 Task: In the  document coverpage.odt Add another  'page' Use the Tool Explore 'and look for brief about the picture in first page, copy 2-3 lines in second sheet.' Align the text to the center
Action: Mouse moved to (36, 66)
Screenshot: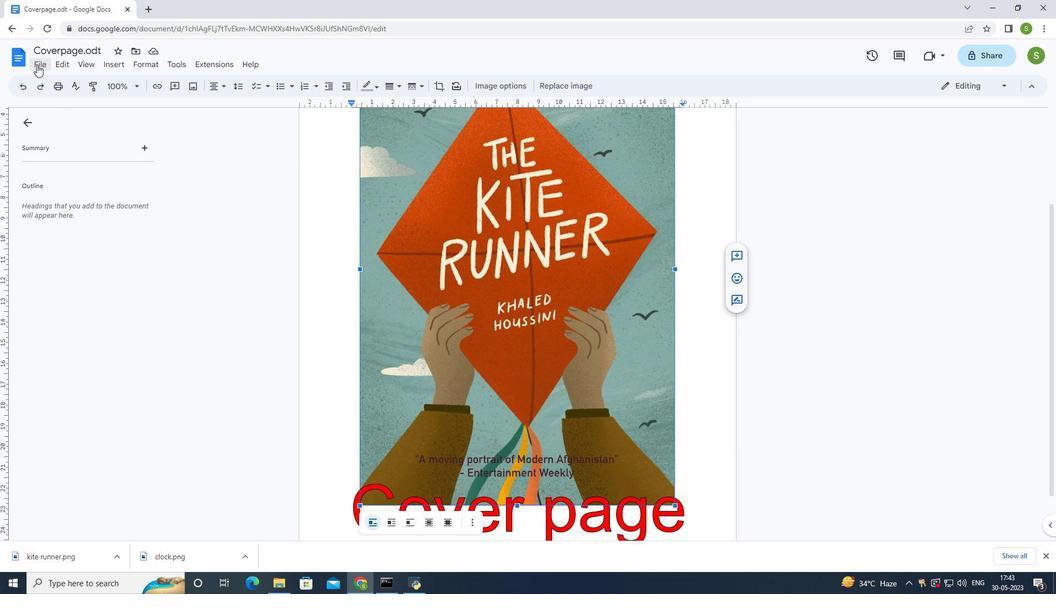 
Action: Mouse pressed left at (36, 66)
Screenshot: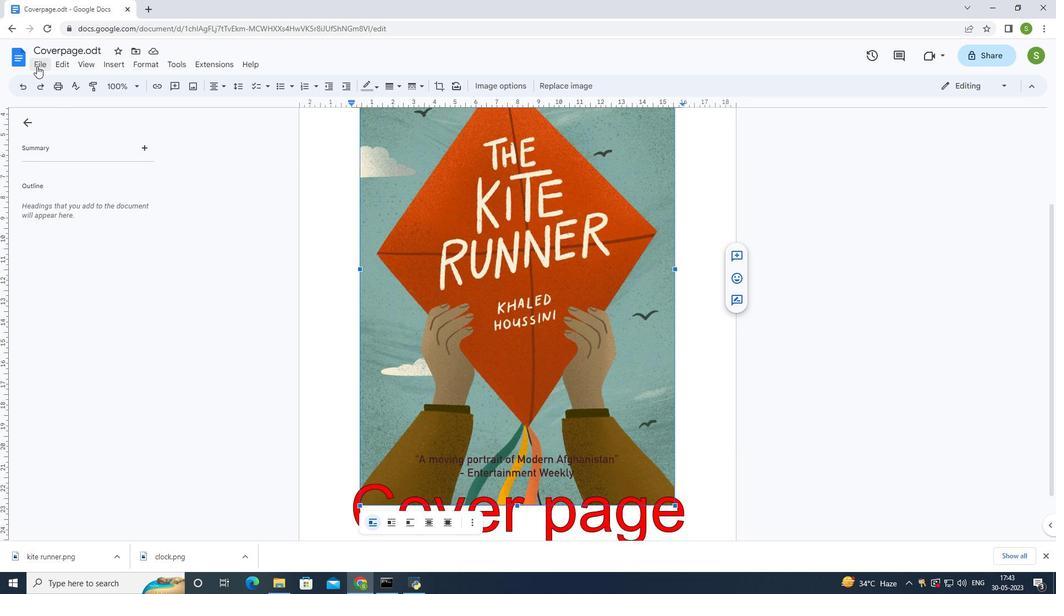 
Action: Mouse moved to (172, 369)
Screenshot: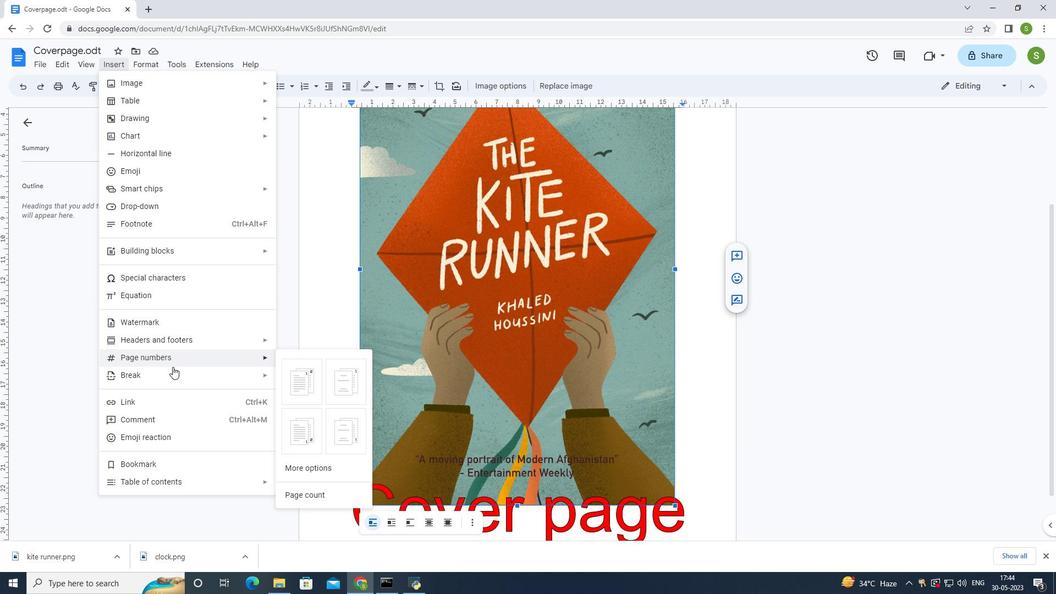 
Action: Mouse pressed left at (172, 369)
Screenshot: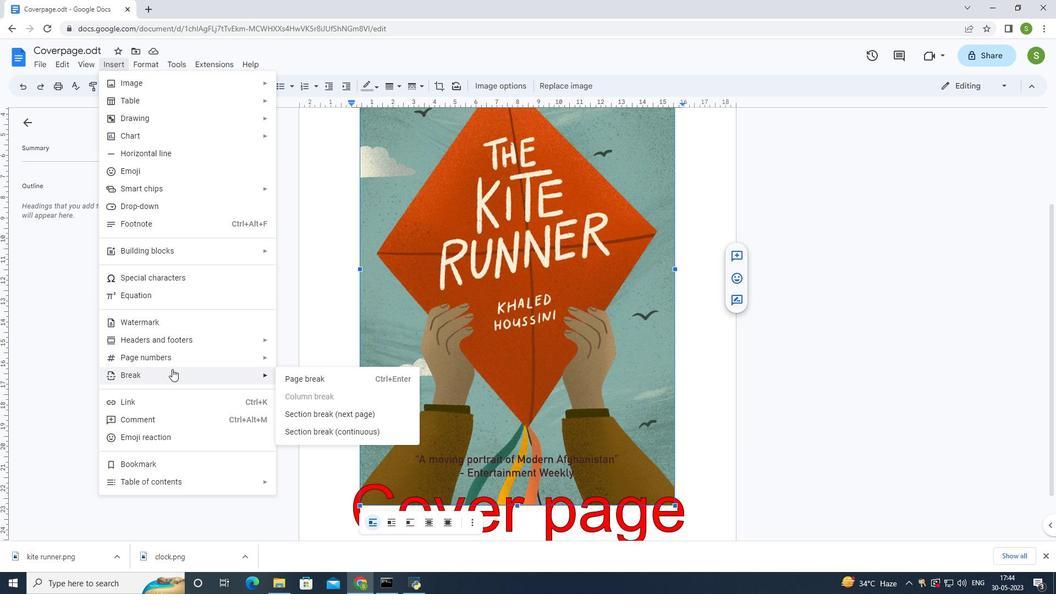 
Action: Mouse moved to (297, 379)
Screenshot: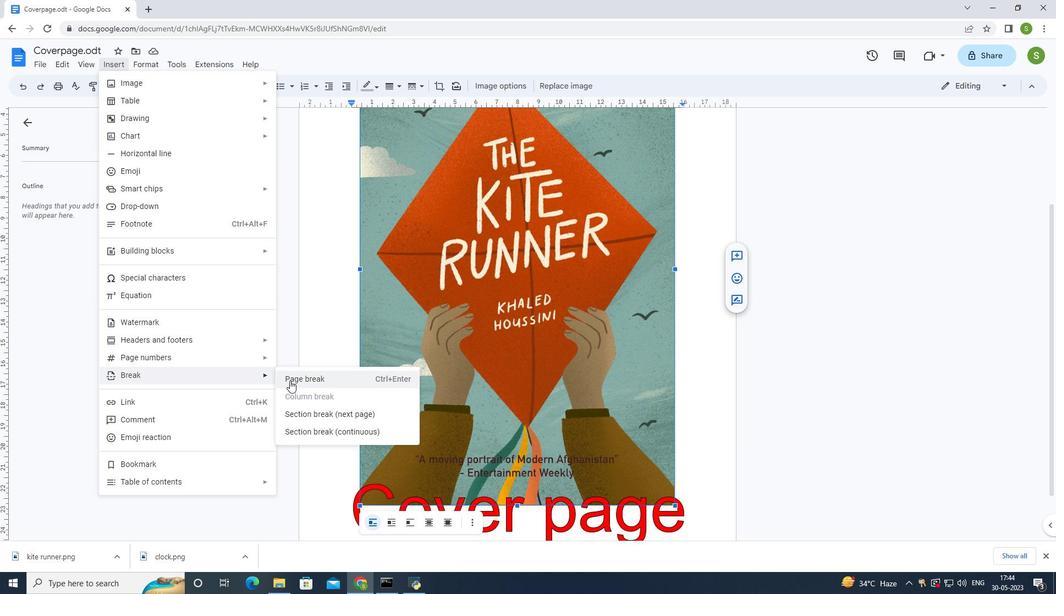 
Action: Mouse pressed left at (297, 379)
Screenshot: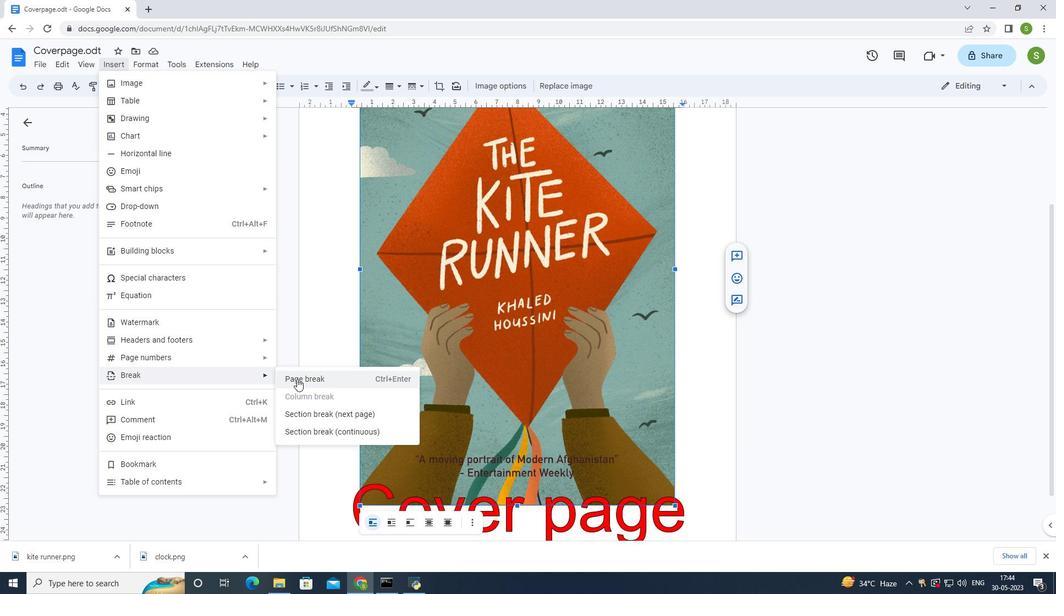 
Action: Mouse moved to (32, 64)
Screenshot: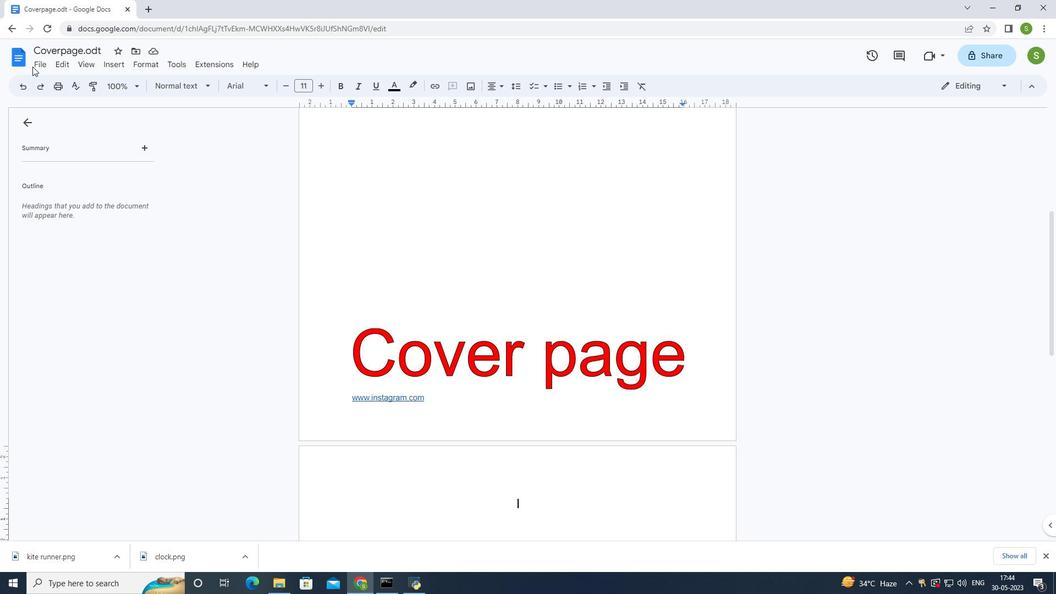 
Action: Mouse pressed left at (32, 64)
Screenshot: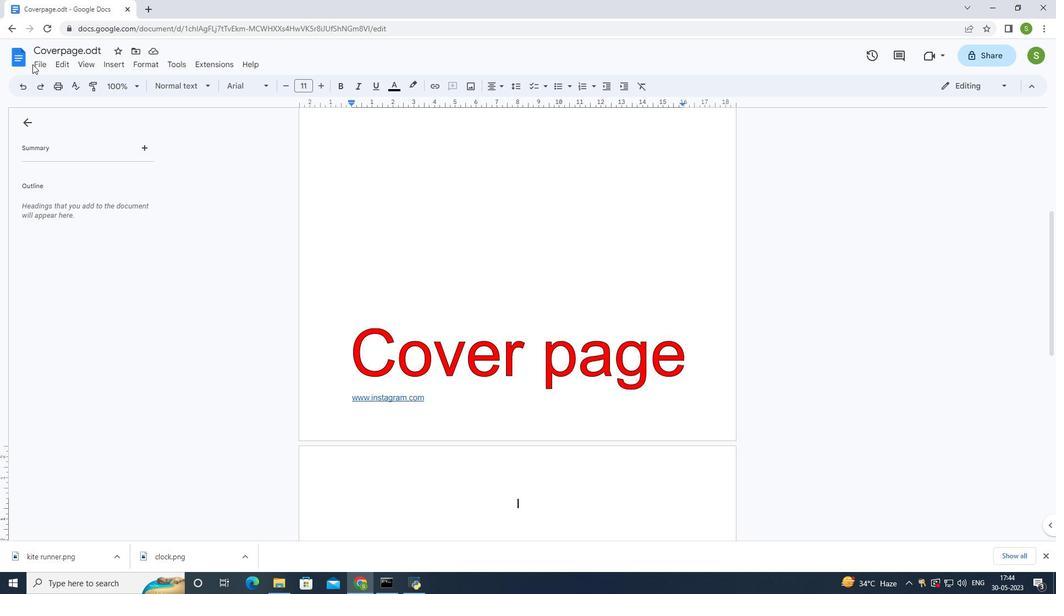 
Action: Mouse moved to (42, 64)
Screenshot: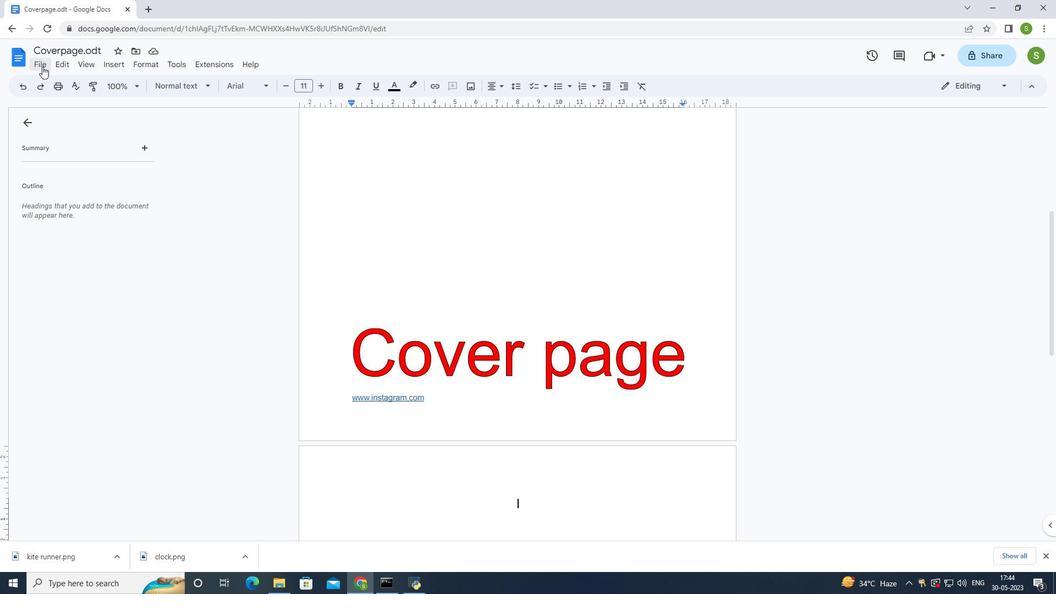 
Action: Mouse pressed left at (42, 64)
Screenshot: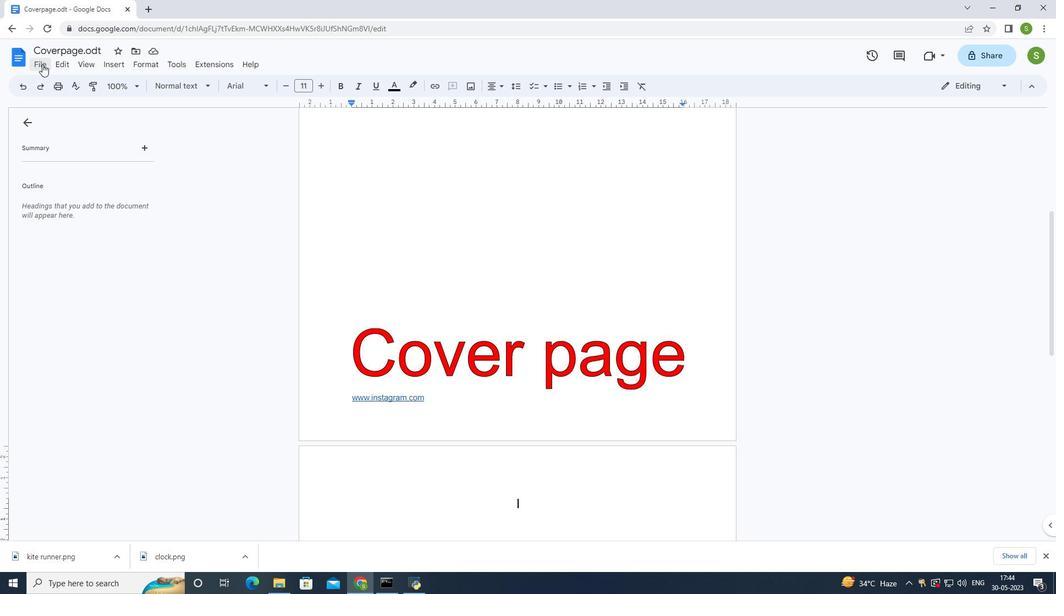 
Action: Mouse moved to (173, 62)
Screenshot: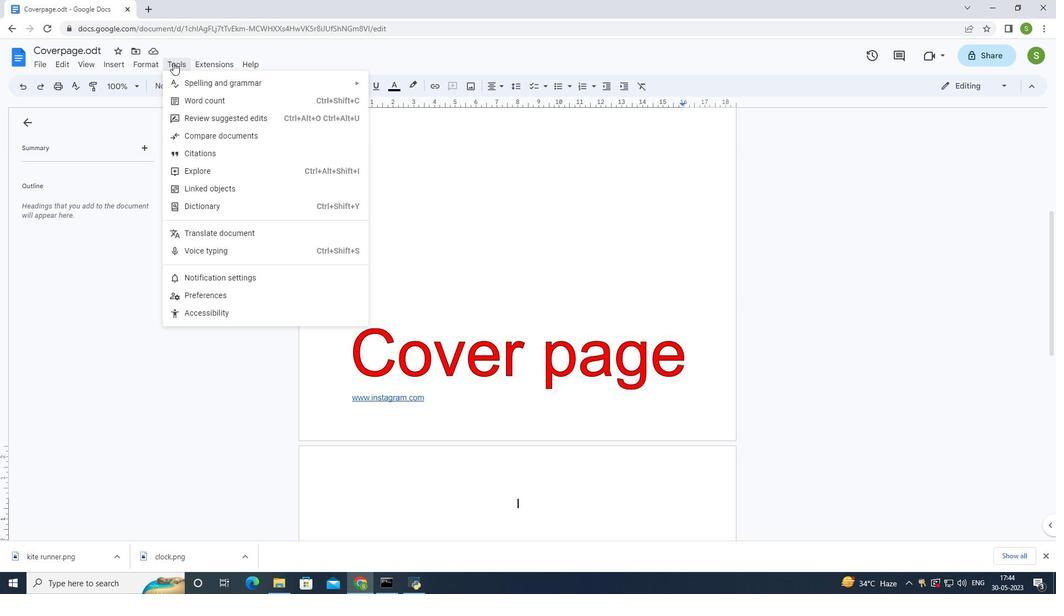 
Action: Mouse pressed left at (173, 62)
Screenshot: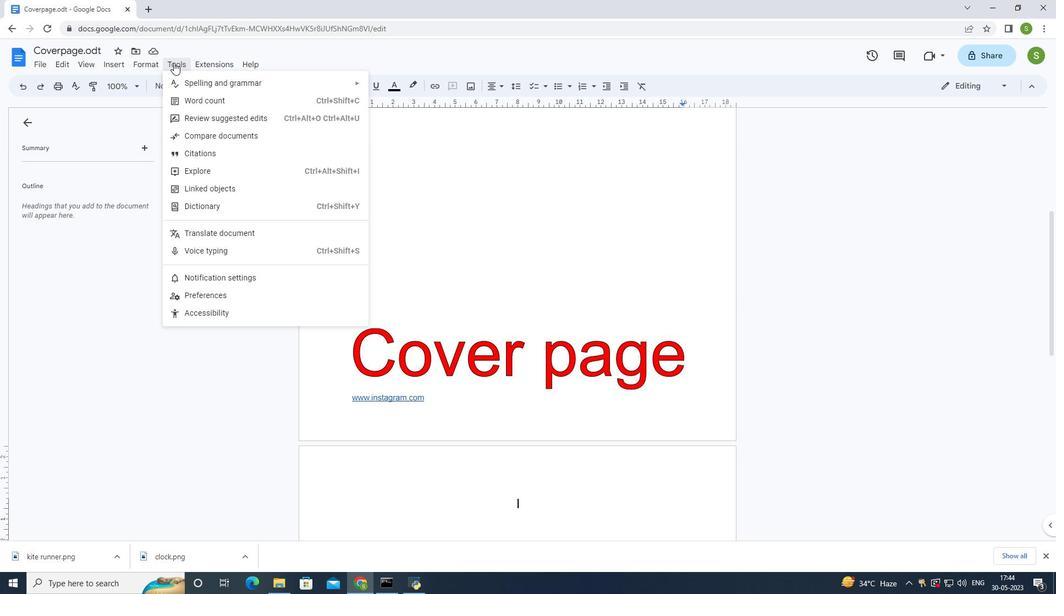 
Action: Mouse moved to (177, 67)
Screenshot: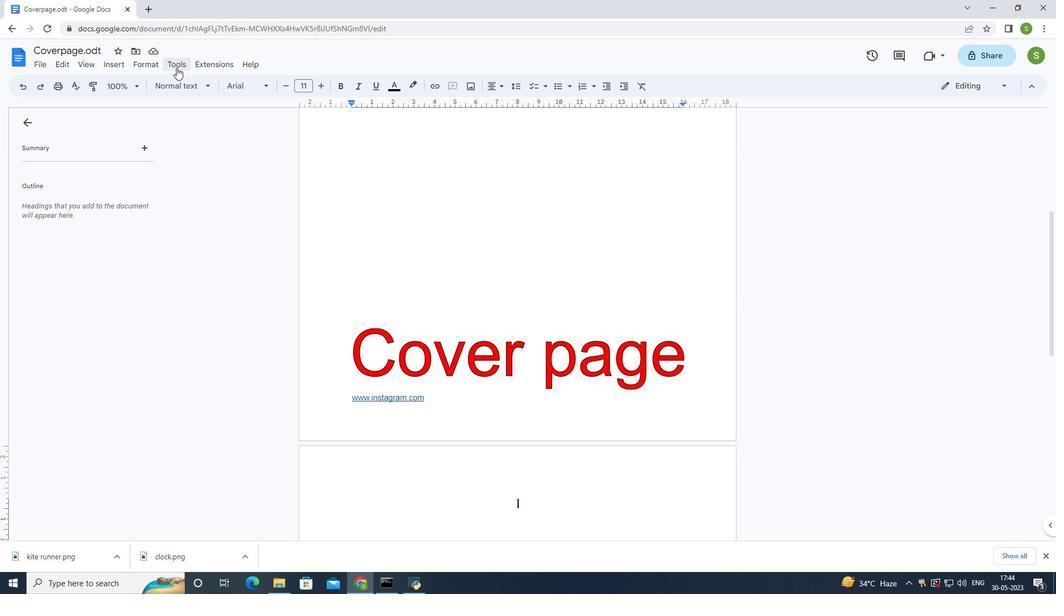 
Action: Mouse pressed left at (177, 67)
Screenshot: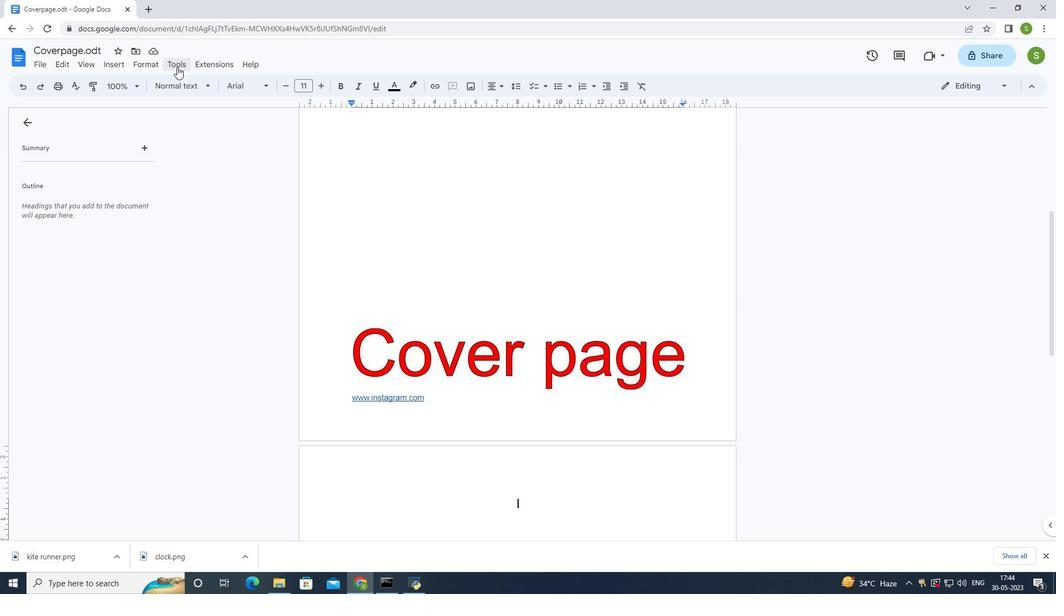 
Action: Mouse moved to (201, 167)
Screenshot: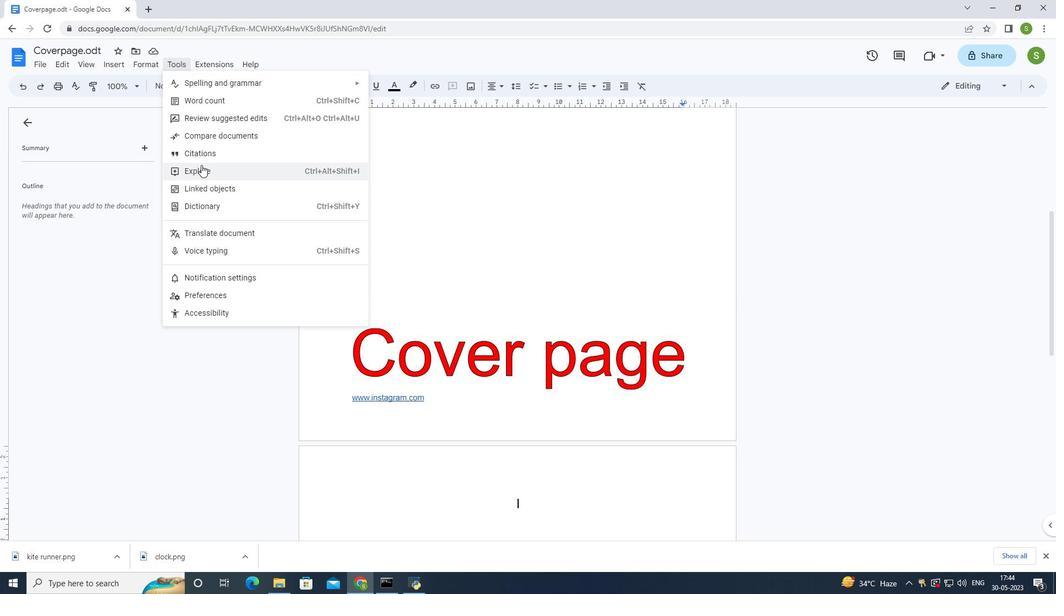 
Action: Mouse pressed left at (201, 167)
Screenshot: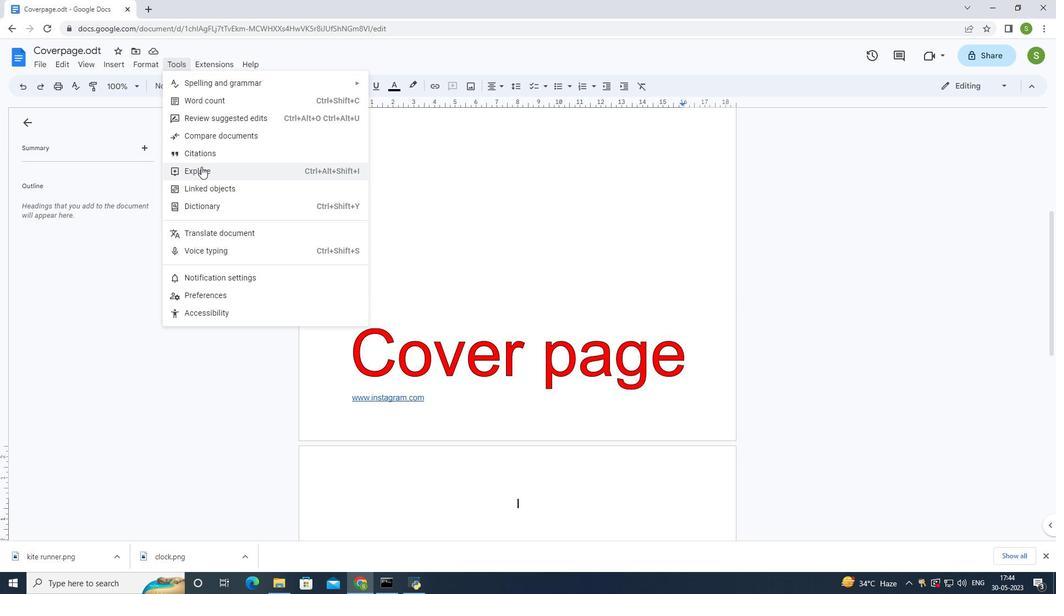 
Action: Mouse moved to (957, 314)
Screenshot: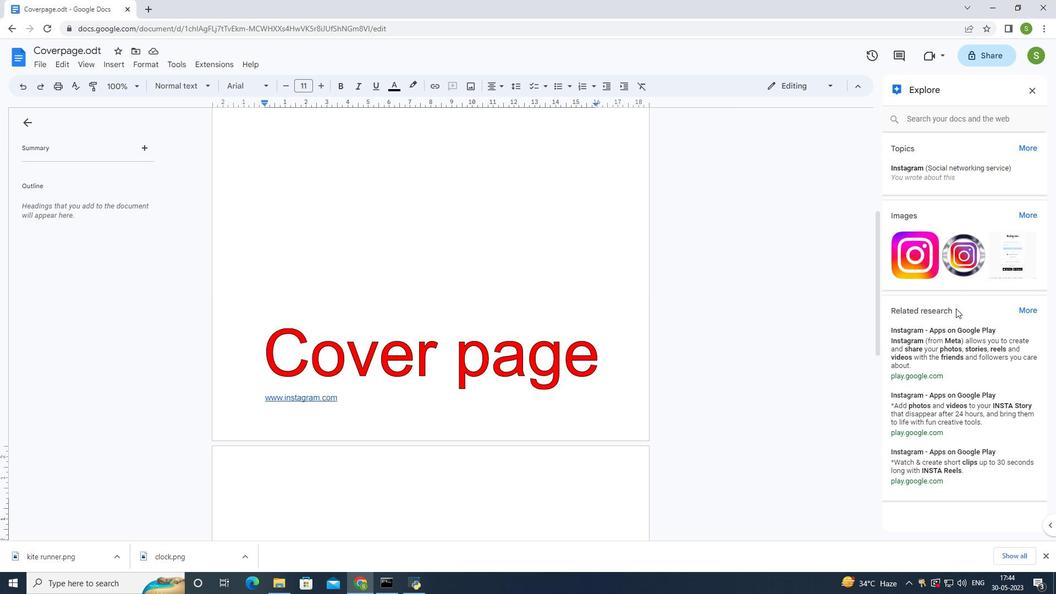 
Action: Mouse pressed left at (957, 314)
Screenshot: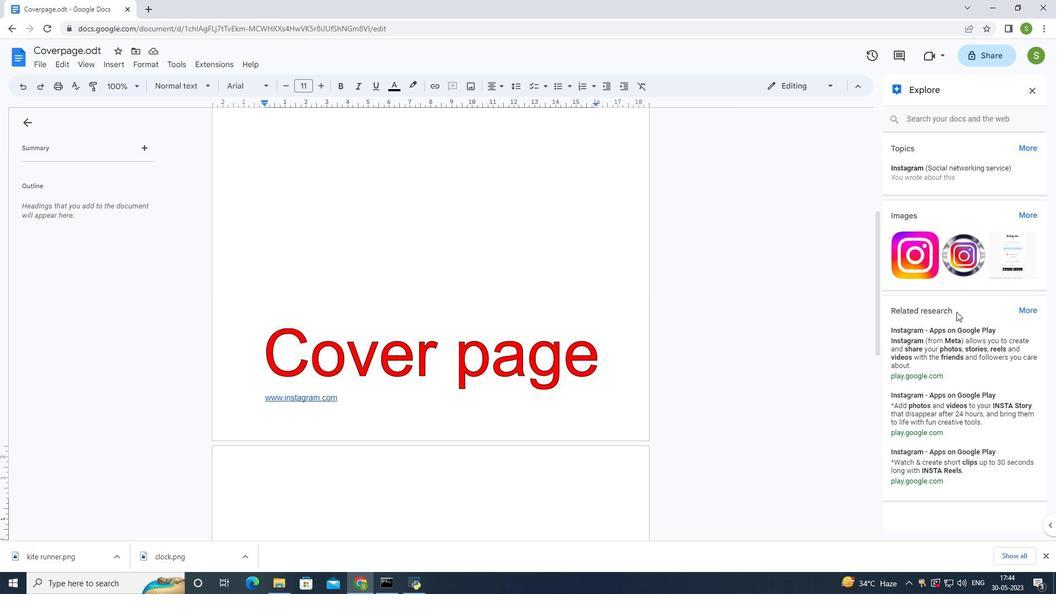 
Action: Mouse moved to (958, 327)
Screenshot: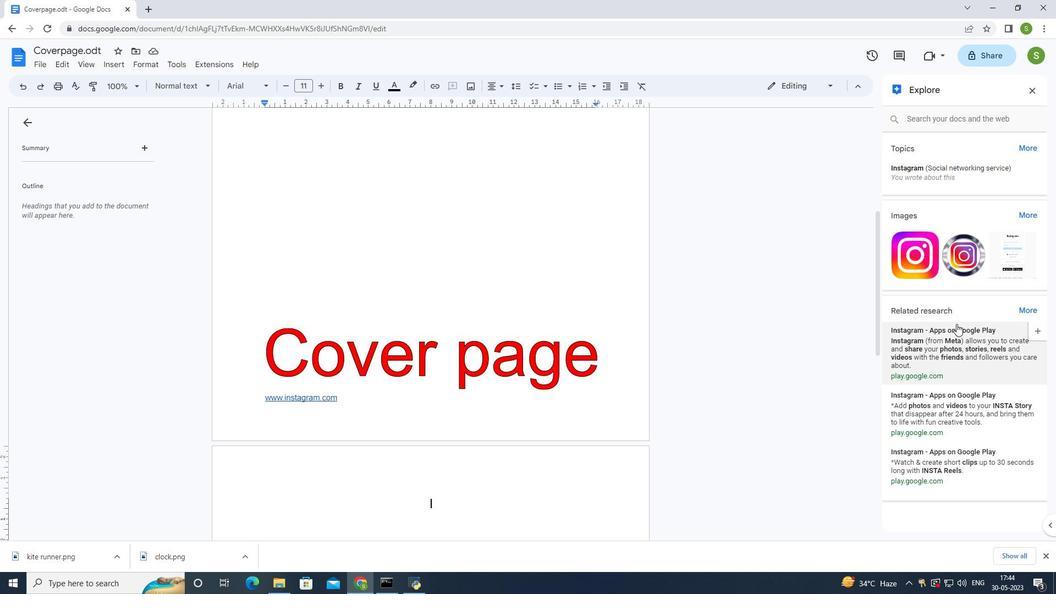 
Action: Mouse pressed left at (958, 327)
Screenshot: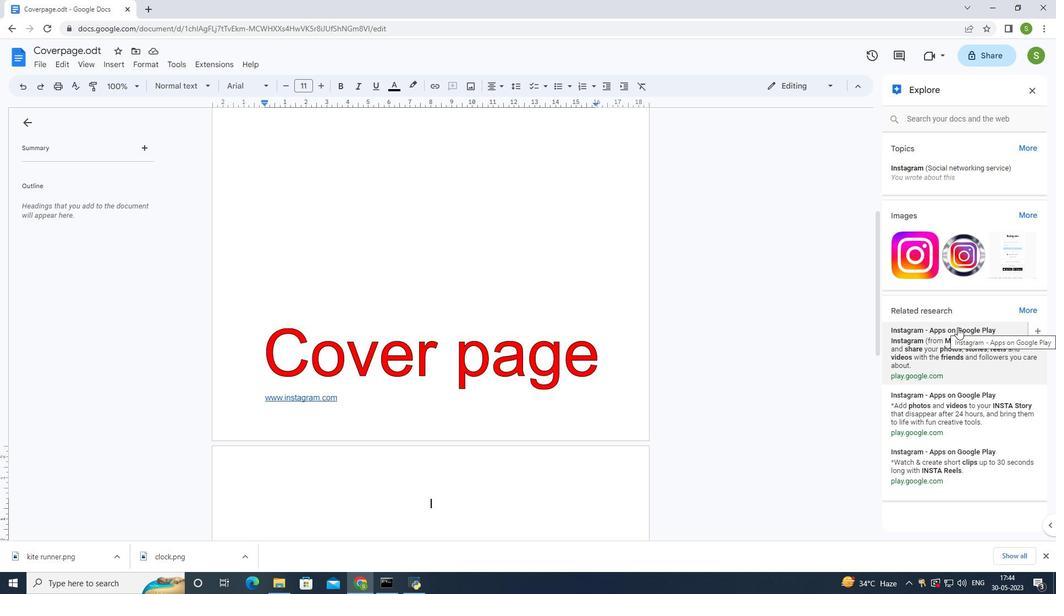 
Action: Mouse moved to (480, 256)
Screenshot: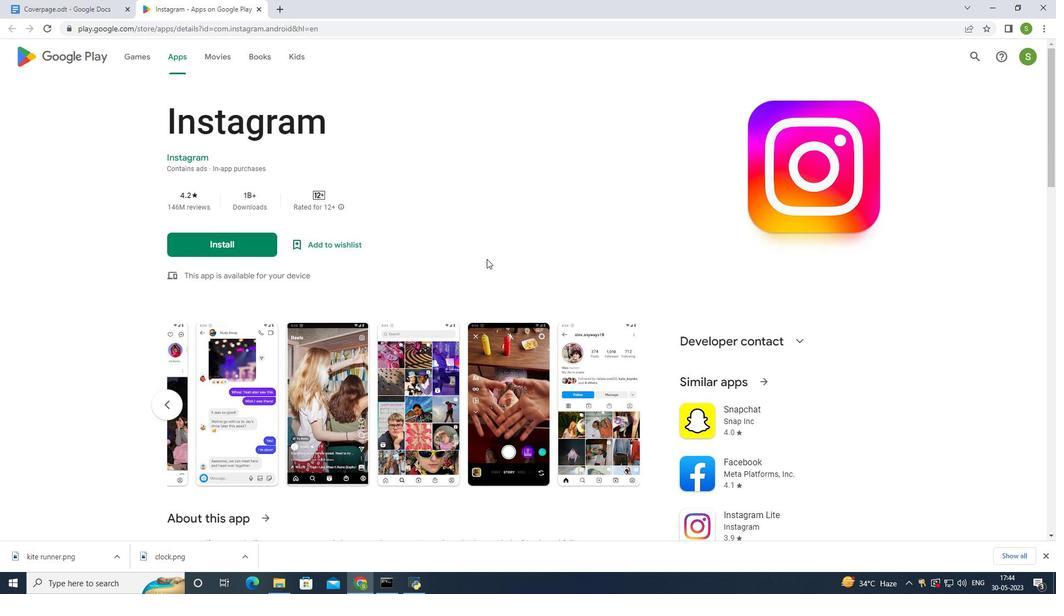 
Action: Mouse scrolled (480, 255) with delta (0, 0)
Screenshot: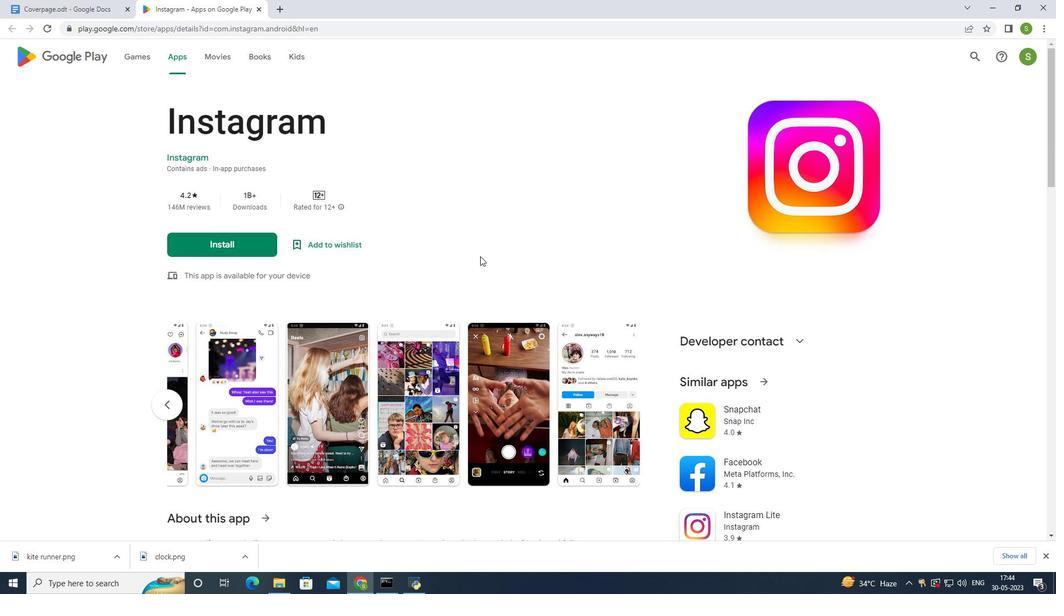 
Action: Mouse scrolled (480, 255) with delta (0, 0)
Screenshot: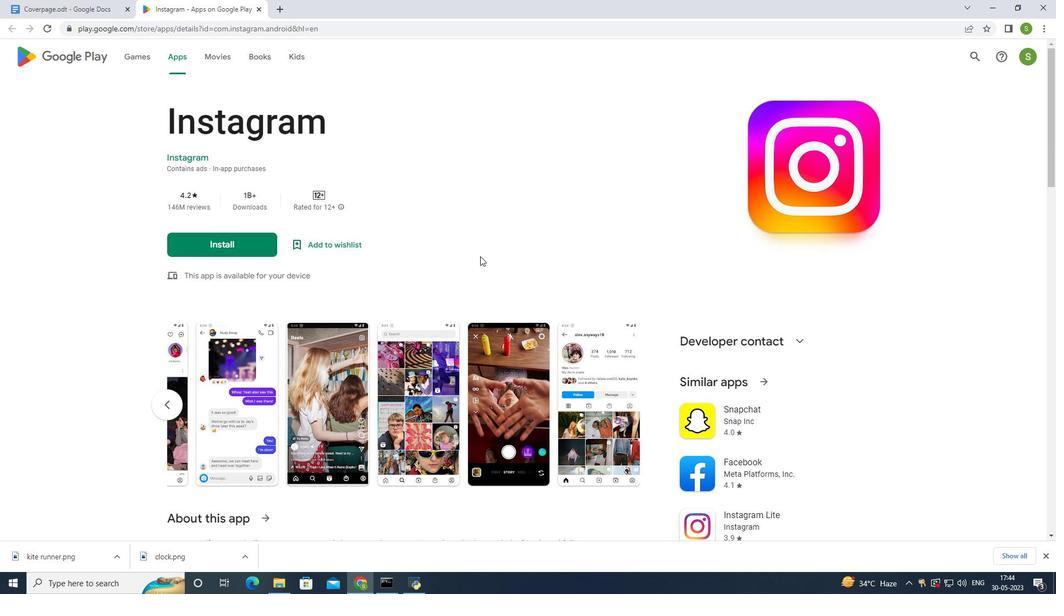 
Action: Mouse scrolled (480, 255) with delta (0, 0)
Screenshot: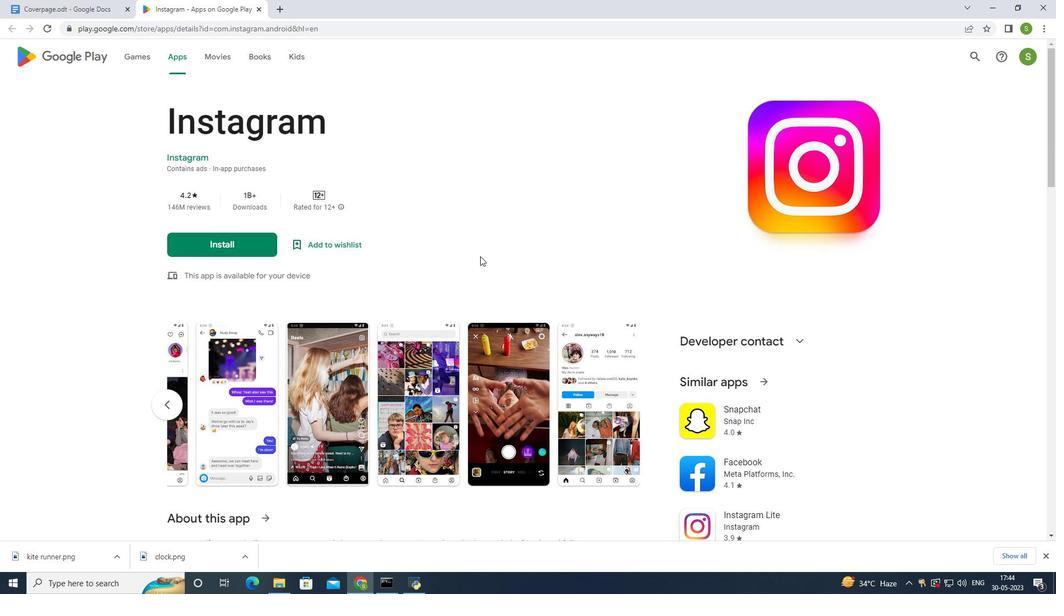 
Action: Mouse scrolled (480, 255) with delta (0, 0)
Screenshot: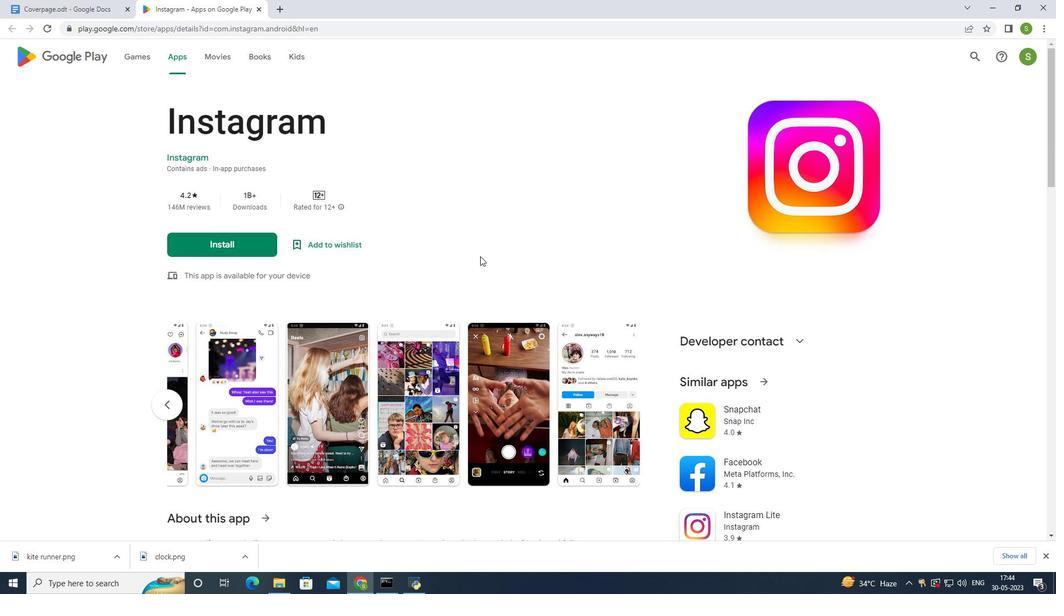 
Action: Mouse scrolled (480, 255) with delta (0, 0)
Screenshot: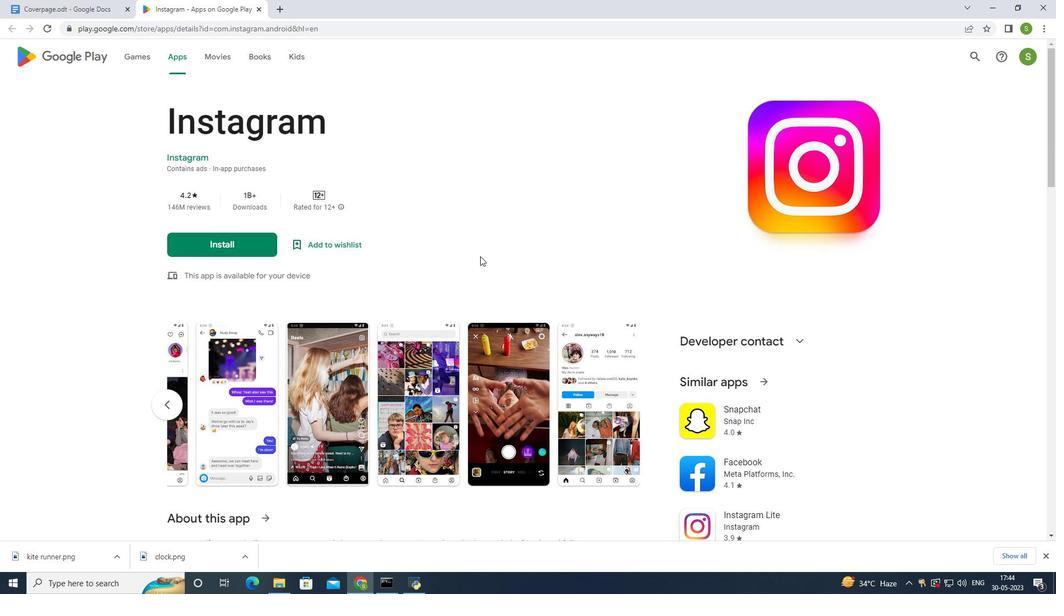 
Action: Mouse moved to (478, 255)
Screenshot: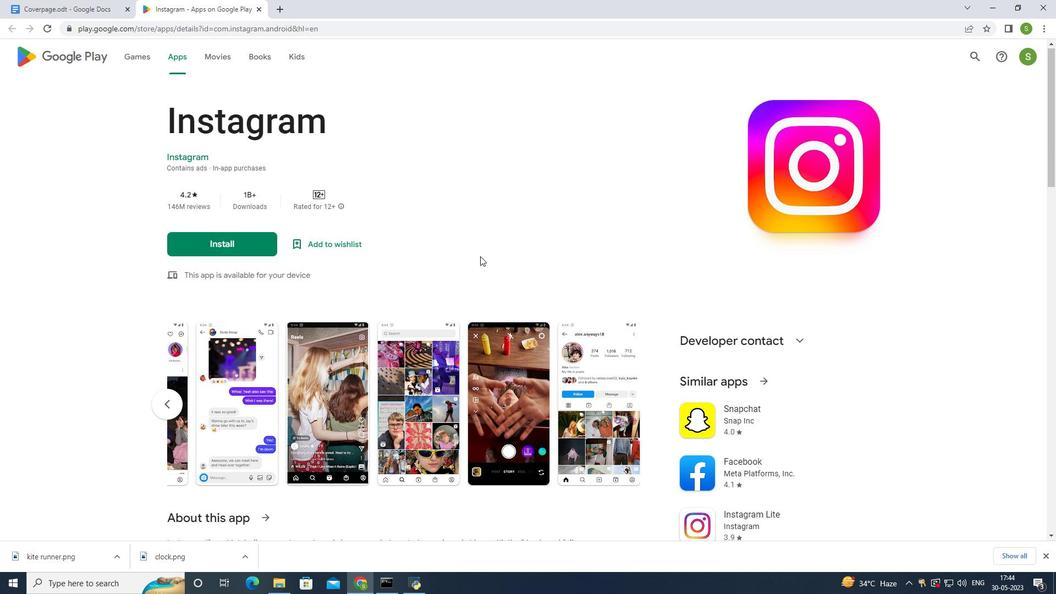 
Action: Mouse scrolled (478, 254) with delta (0, 0)
Screenshot: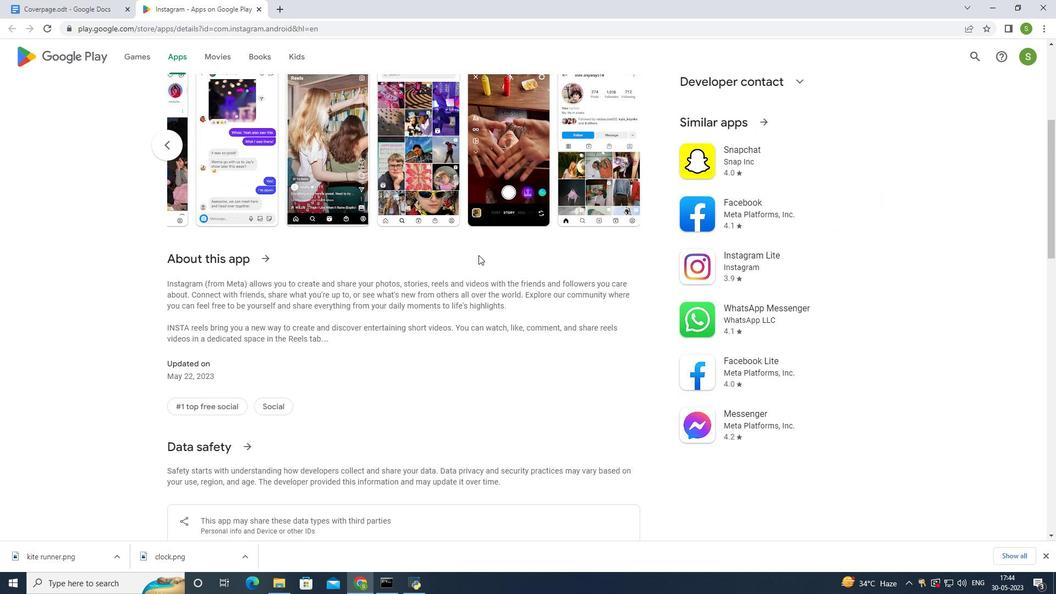 
Action: Mouse scrolled (478, 254) with delta (0, 0)
Screenshot: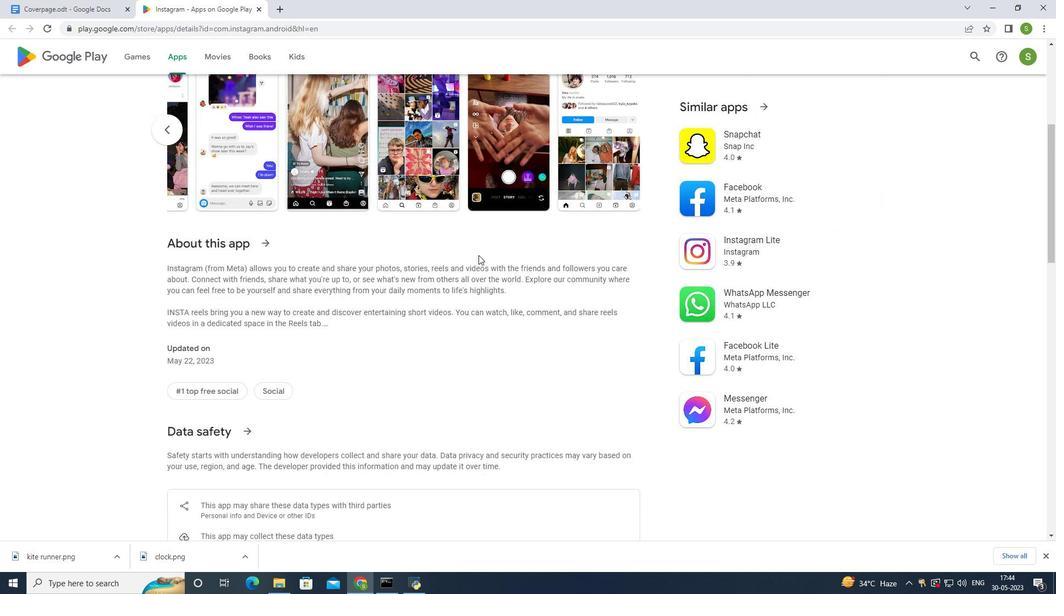 
Action: Mouse scrolled (478, 254) with delta (0, 0)
Screenshot: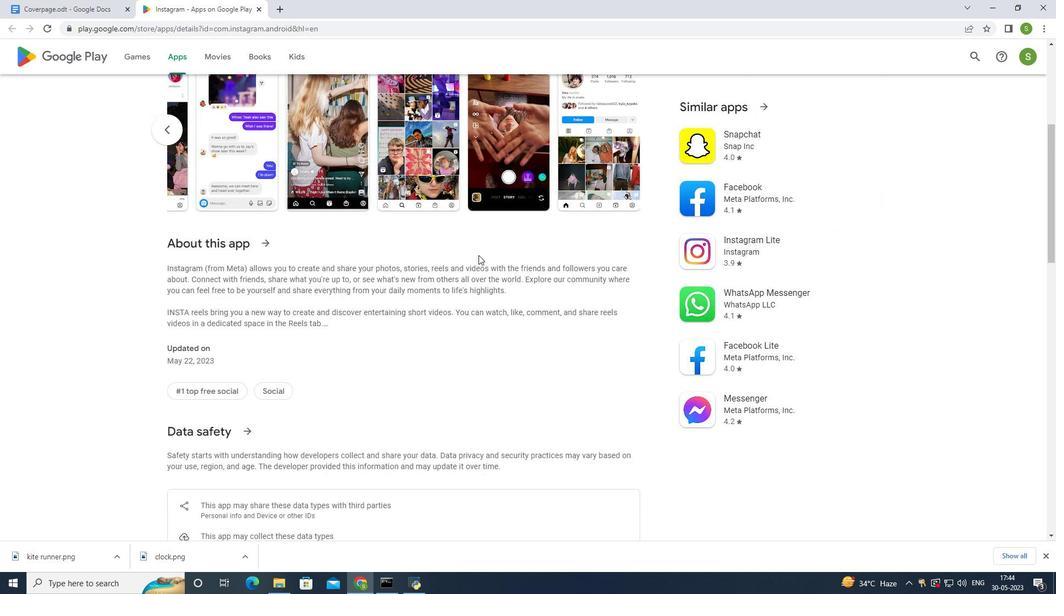 
Action: Mouse scrolled (478, 254) with delta (0, 0)
Screenshot: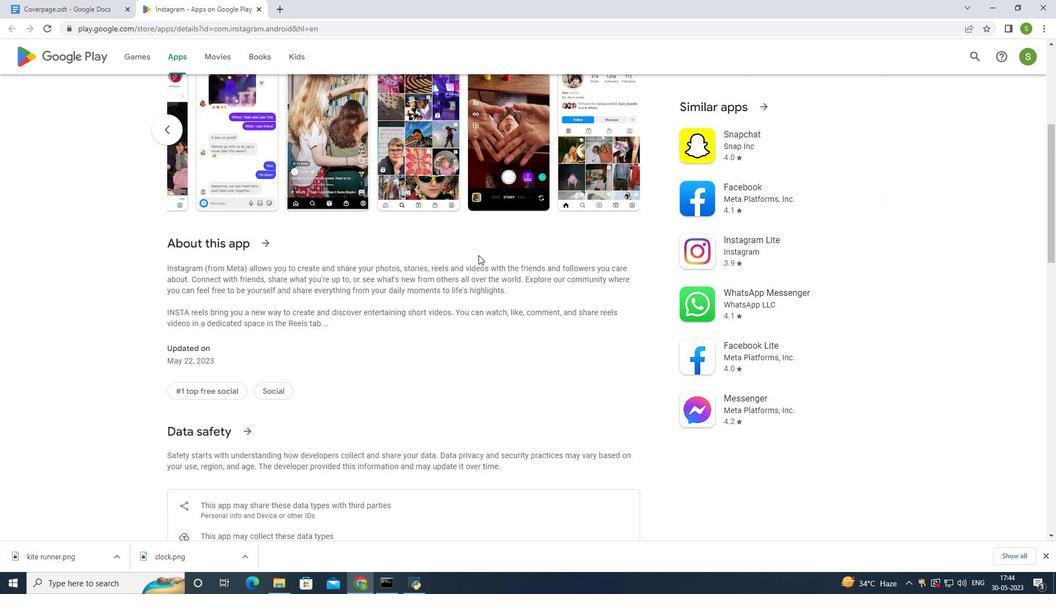 
Action: Mouse scrolled (478, 254) with delta (0, 0)
Screenshot: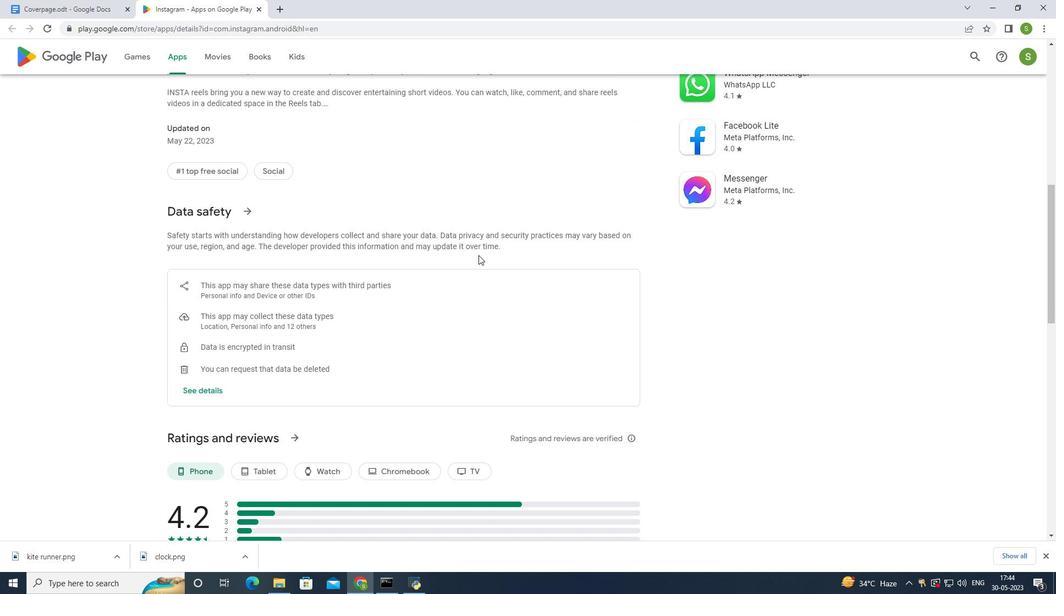 
Action: Mouse scrolled (478, 254) with delta (0, 0)
Screenshot: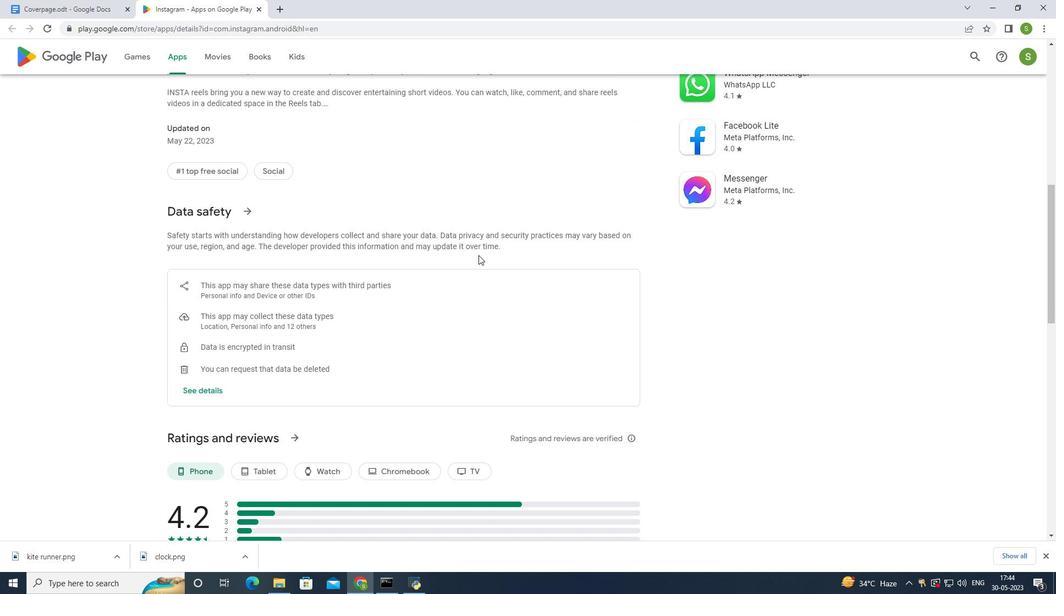 
Action: Mouse scrolled (478, 254) with delta (0, 0)
Screenshot: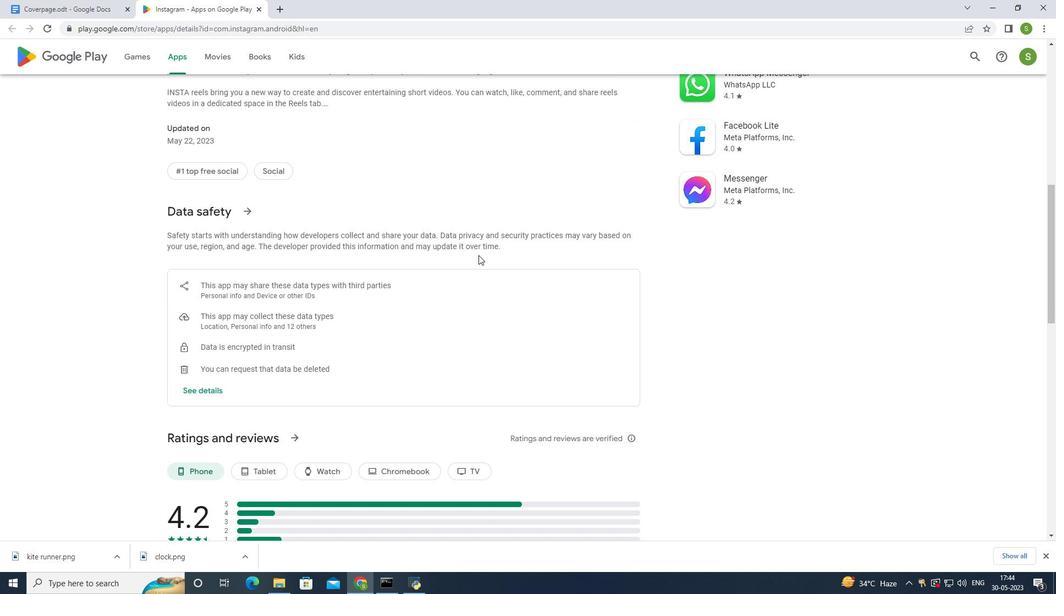 
Action: Mouse scrolled (478, 254) with delta (0, 0)
Screenshot: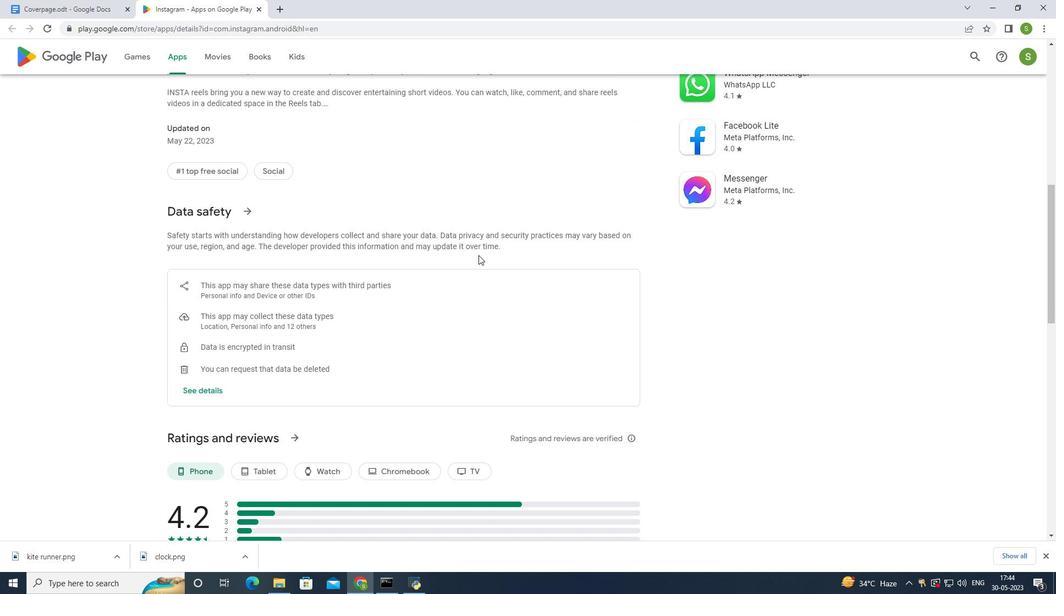 
Action: Mouse scrolled (478, 254) with delta (0, 0)
Screenshot: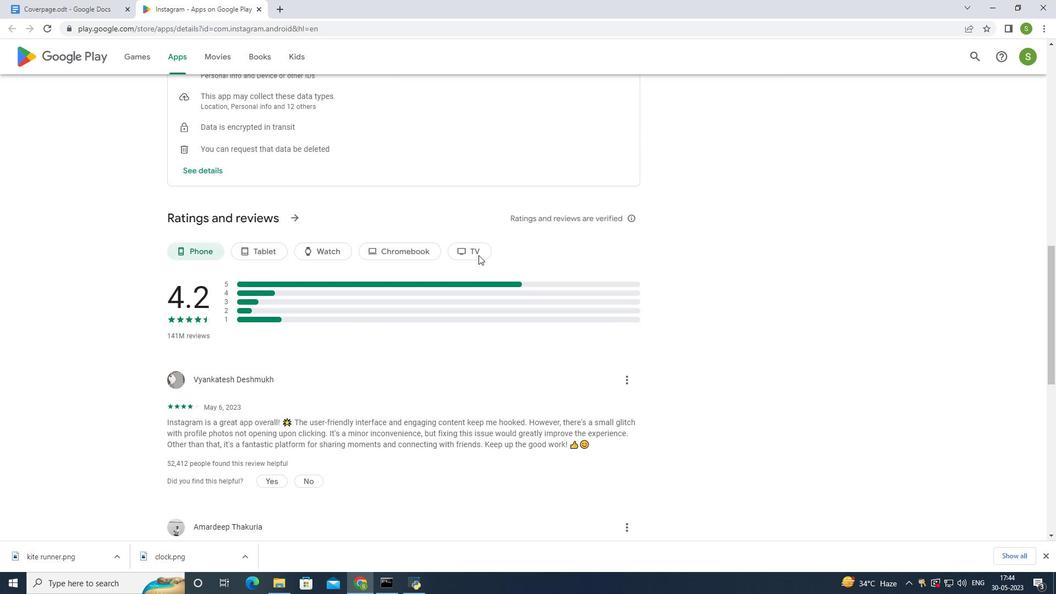 
Action: Mouse scrolled (478, 254) with delta (0, 0)
Screenshot: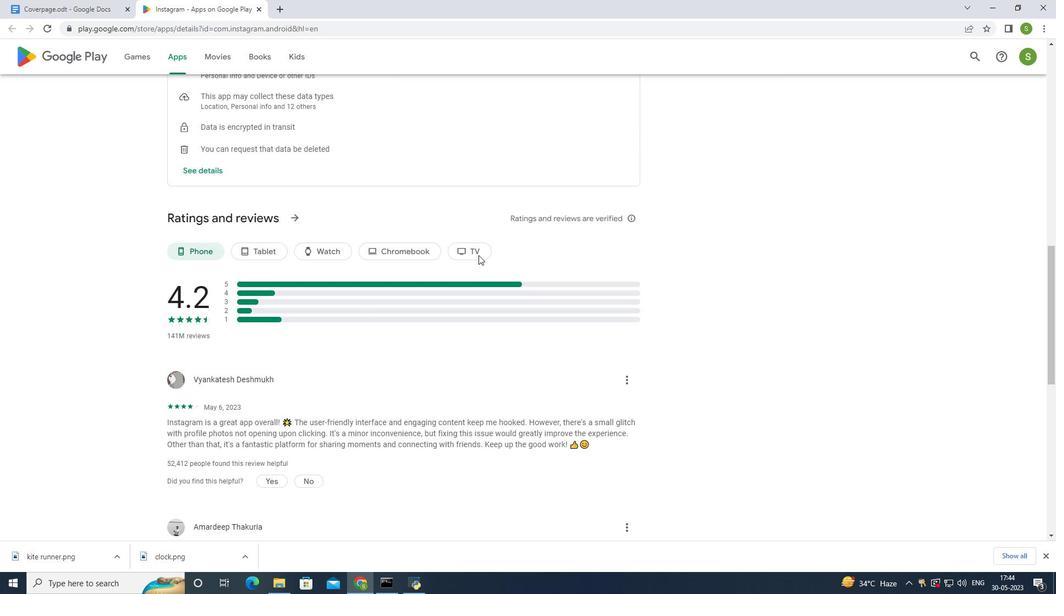 
Action: Mouse scrolled (478, 254) with delta (0, 0)
Screenshot: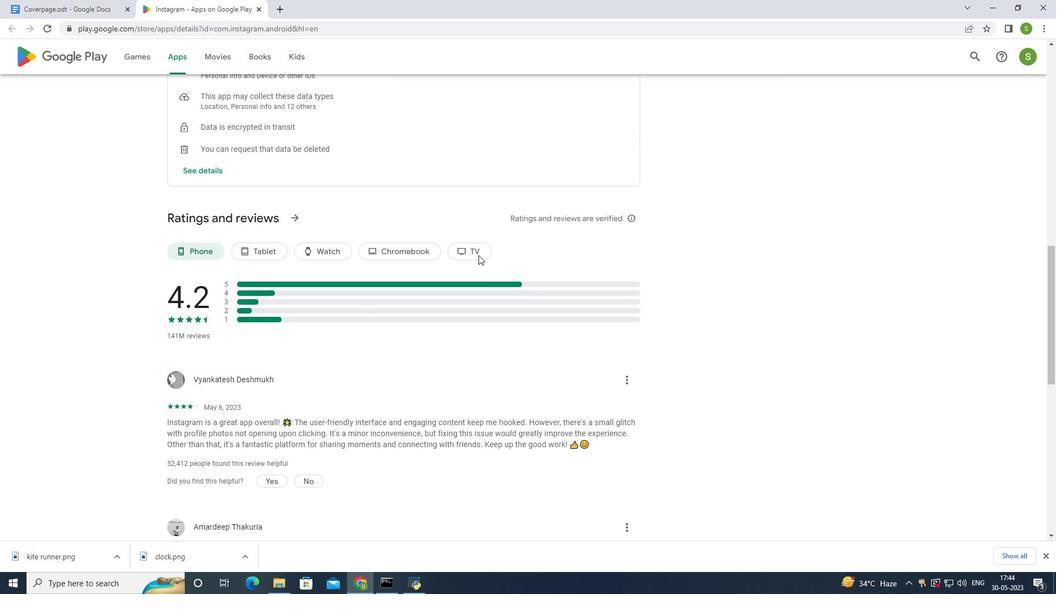
Action: Mouse moved to (477, 254)
Screenshot: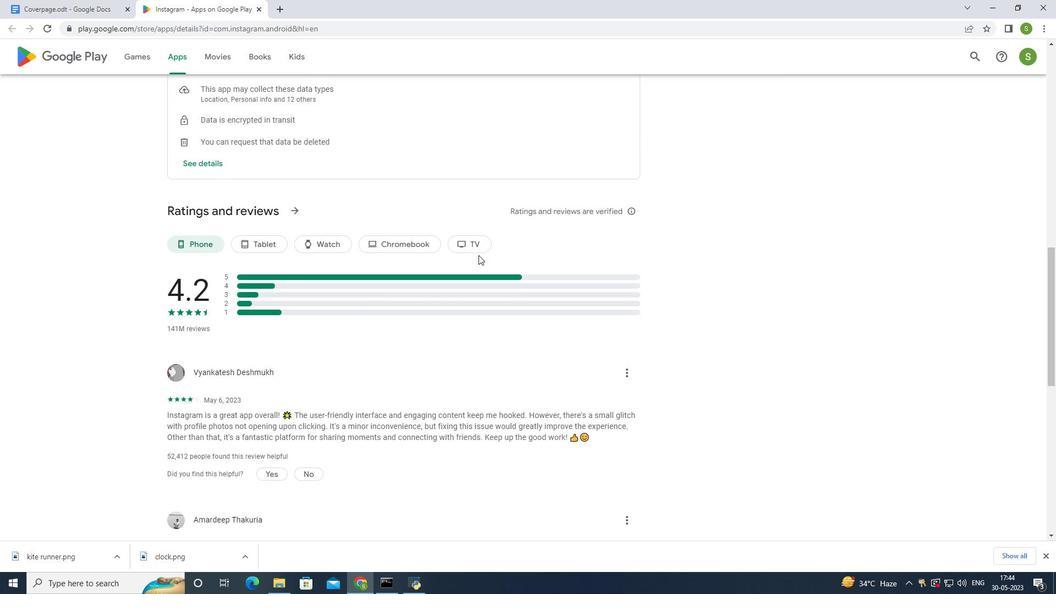 
Action: Mouse scrolled (477, 254) with delta (0, 0)
Screenshot: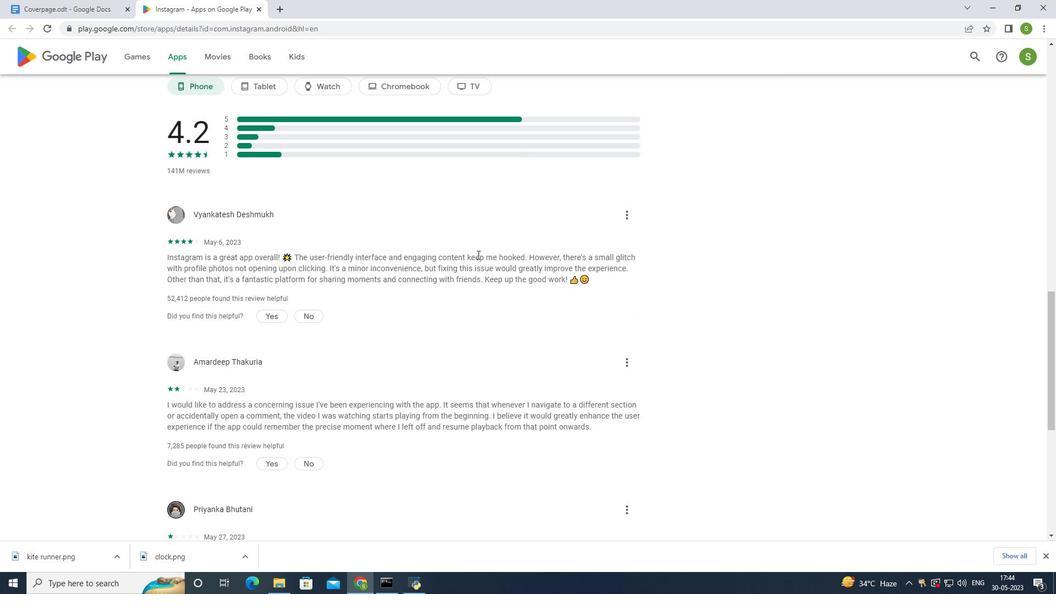 
Action: Mouse scrolled (477, 254) with delta (0, 0)
Screenshot: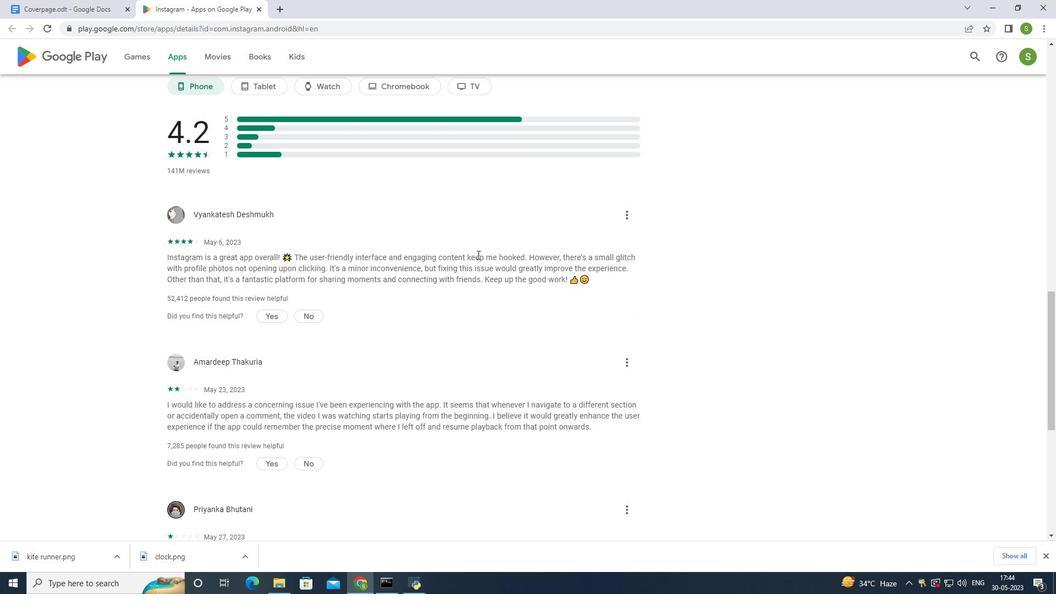 
Action: Mouse scrolled (477, 254) with delta (0, 0)
Screenshot: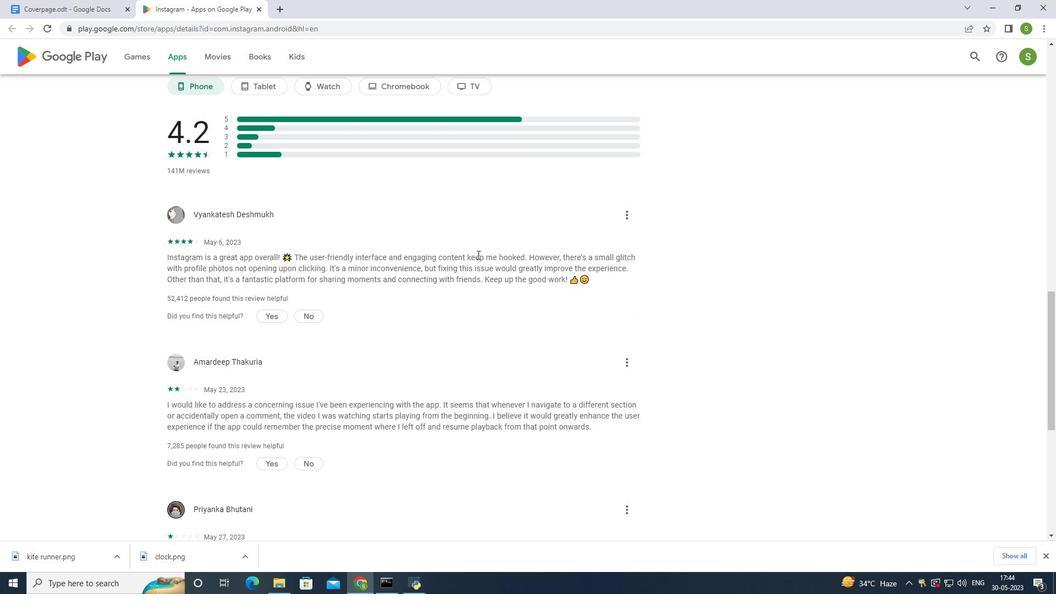 
Action: Mouse scrolled (477, 254) with delta (0, 0)
Screenshot: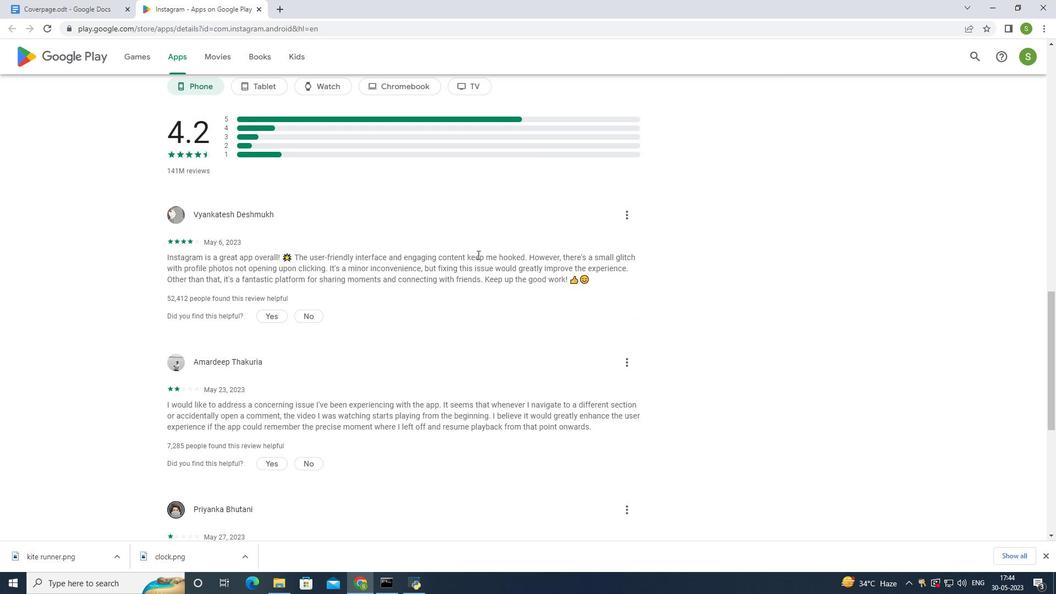
Action: Mouse moved to (167, 183)
Screenshot: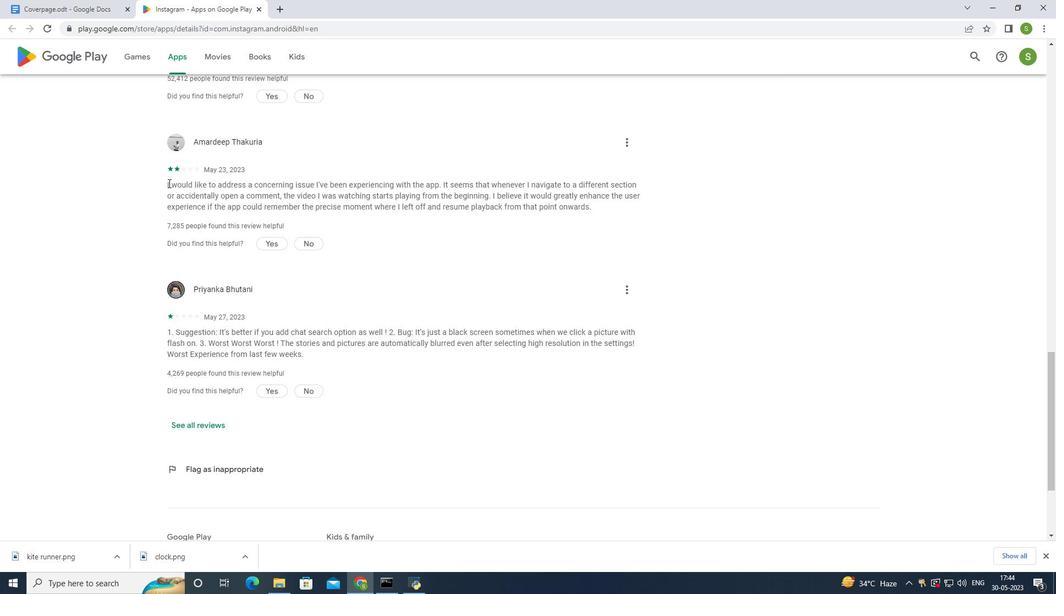 
Action: Mouse pressed left at (167, 183)
Screenshot: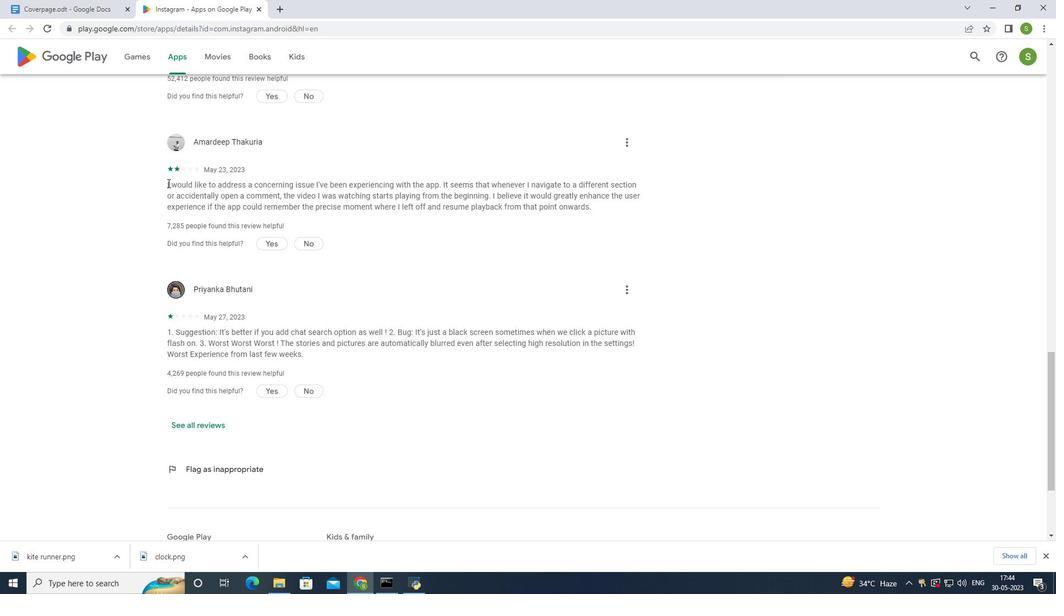 
Action: Mouse moved to (593, 209)
Screenshot: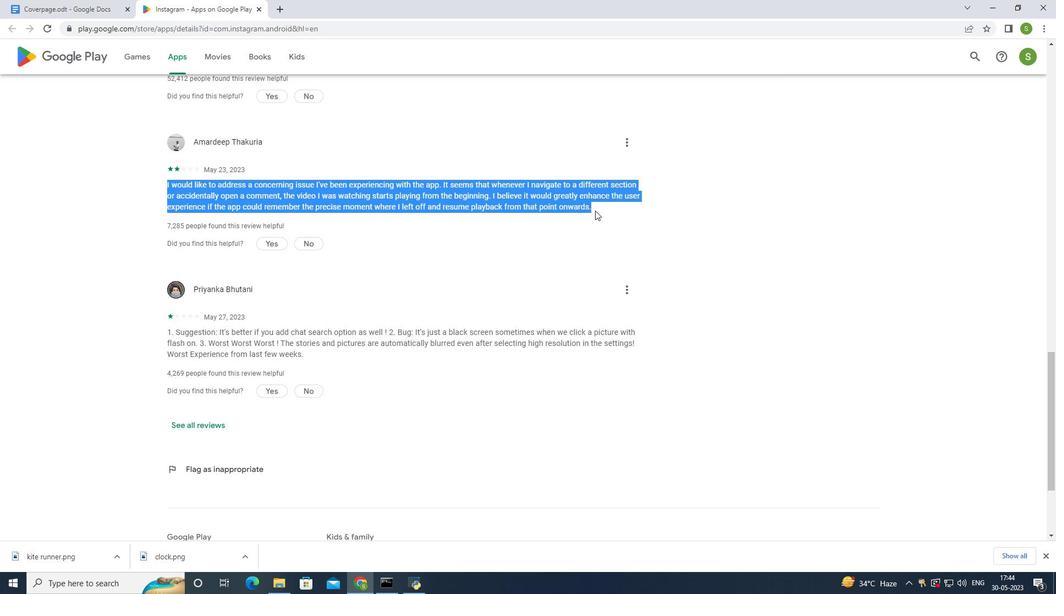 
Action: Key pressed ctrl+C
Screenshot: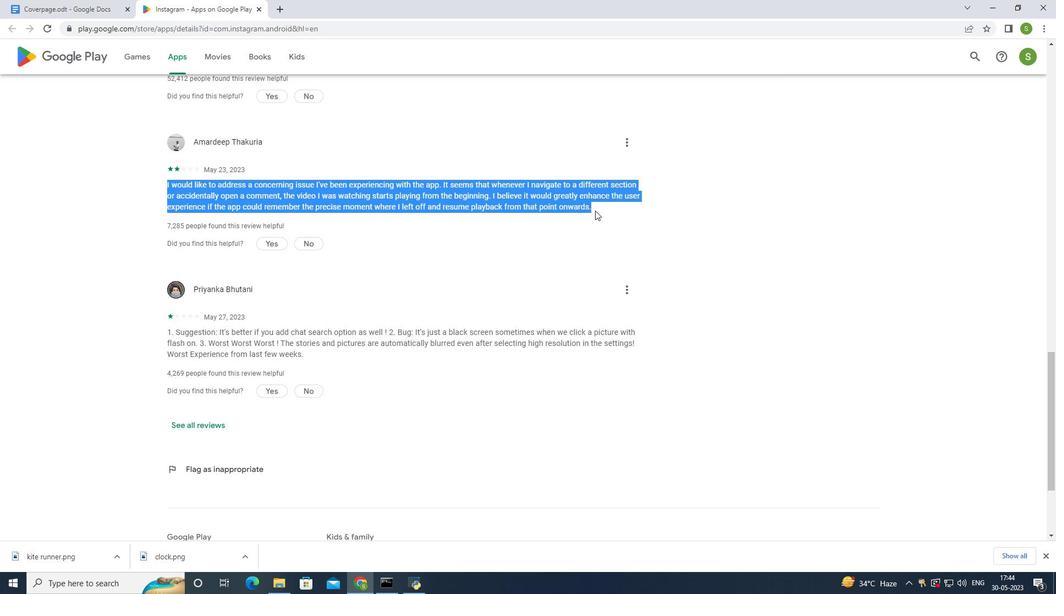 
Action: Mouse moved to (37, 6)
Screenshot: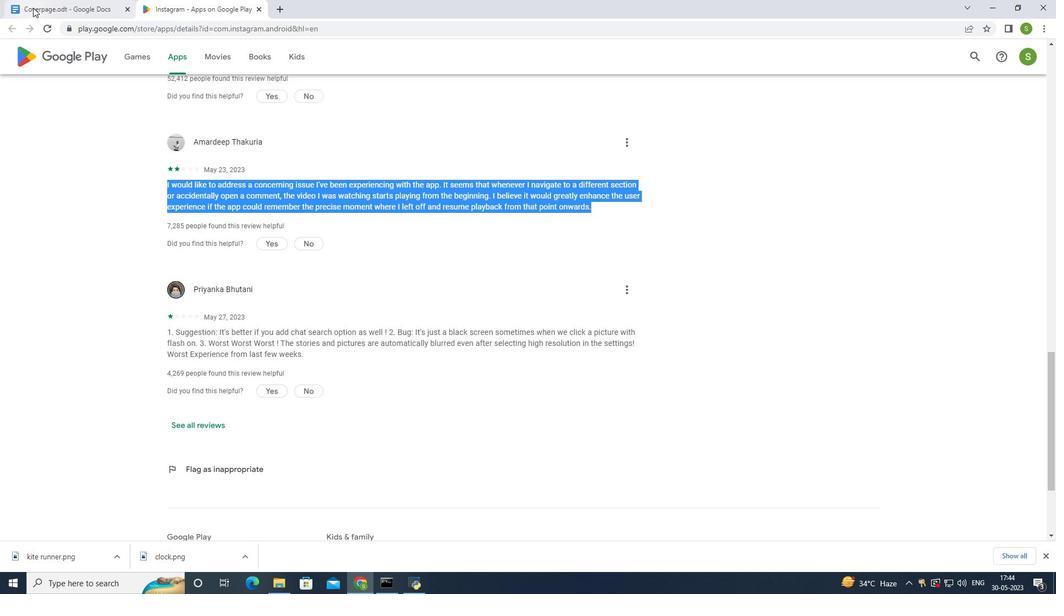 
Action: Mouse pressed left at (37, 6)
Screenshot: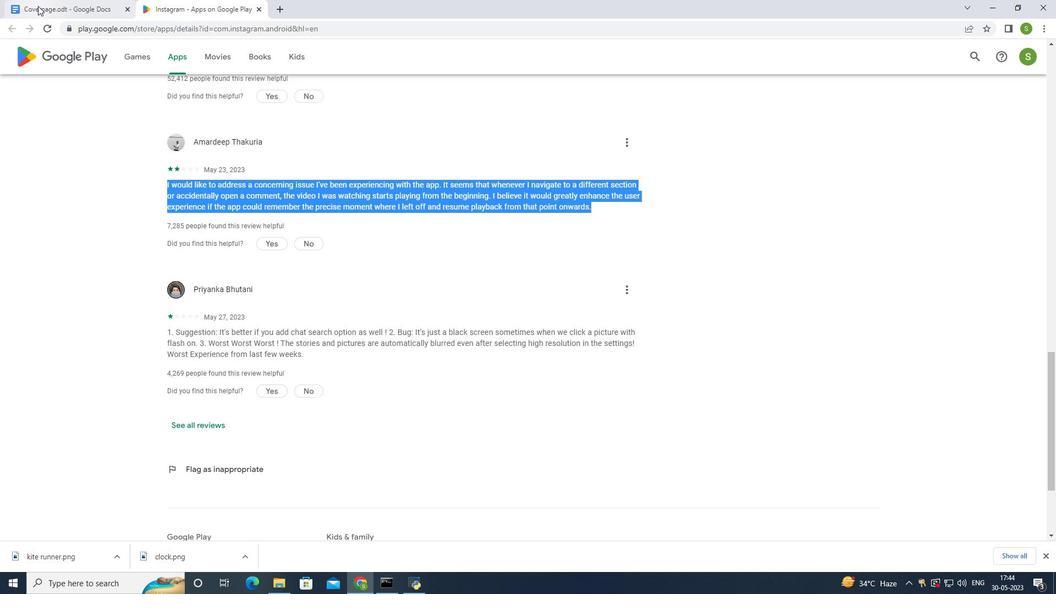 
Action: Mouse moved to (440, 482)
Screenshot: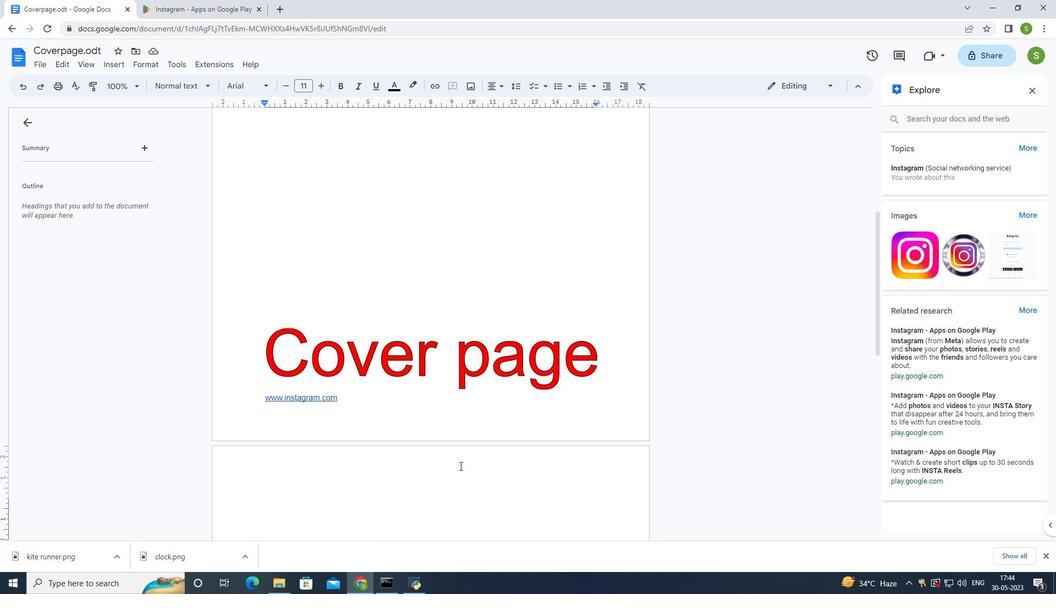 
Action: Mouse scrolled (440, 481) with delta (0, 0)
Screenshot: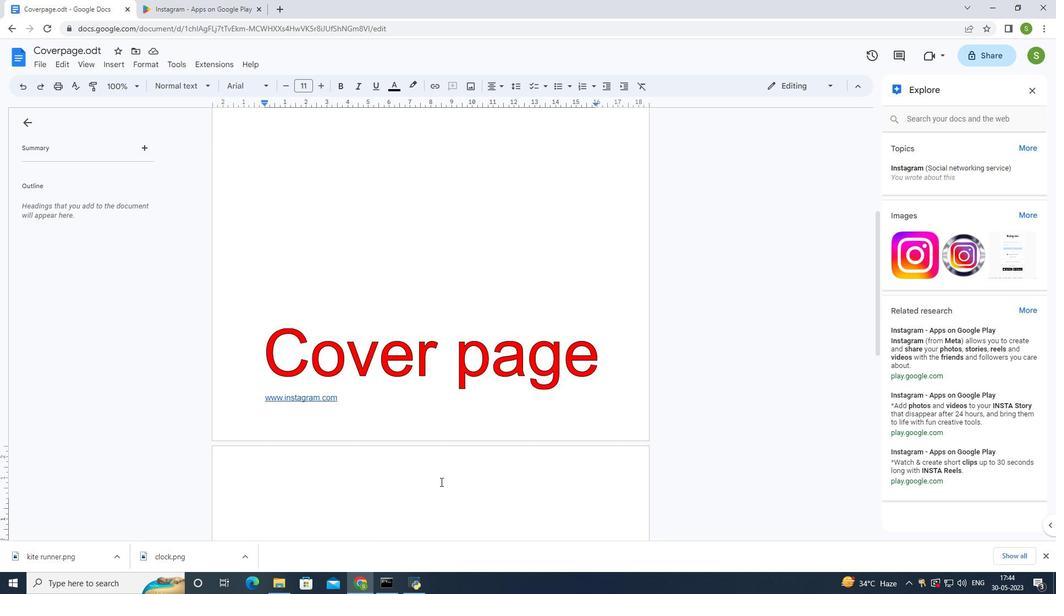 
Action: Mouse scrolled (440, 481) with delta (0, 0)
Screenshot: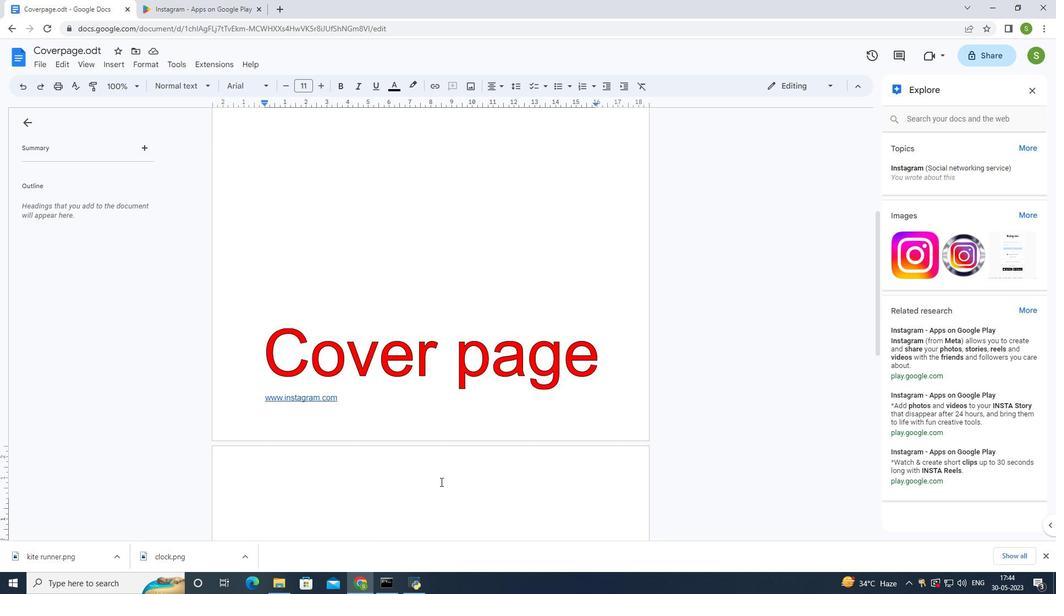 
Action: Mouse scrolled (440, 481) with delta (0, 0)
Screenshot: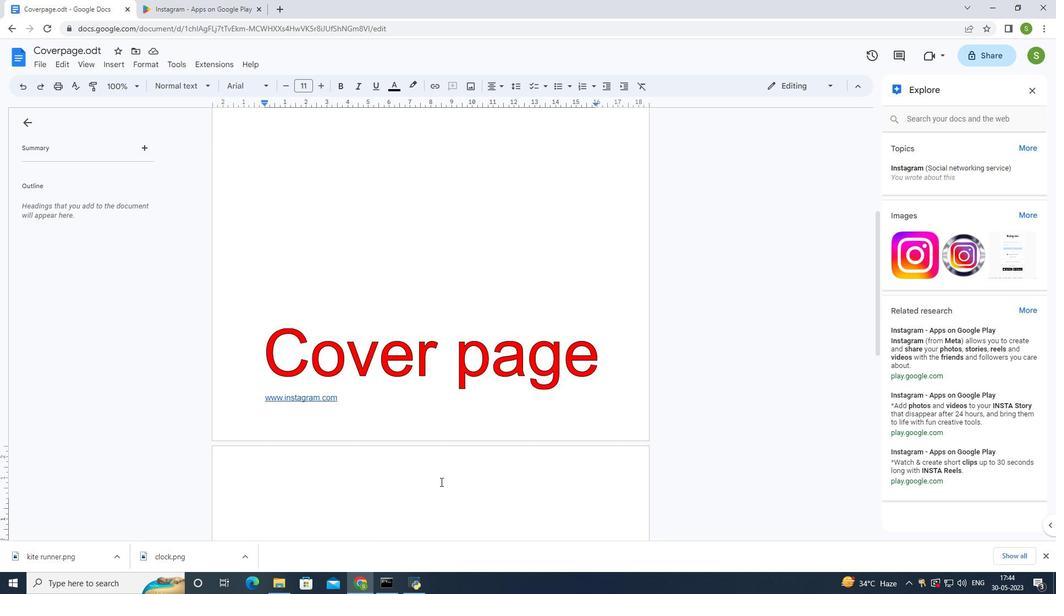 
Action: Mouse scrolled (440, 481) with delta (0, 0)
Screenshot: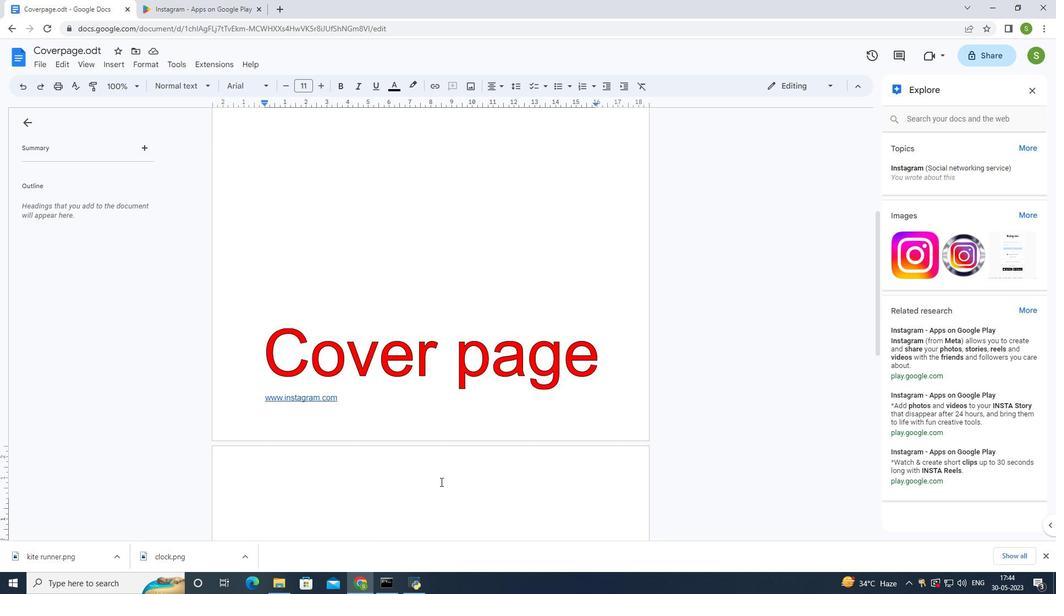 
Action: Mouse scrolled (440, 481) with delta (0, 0)
Screenshot: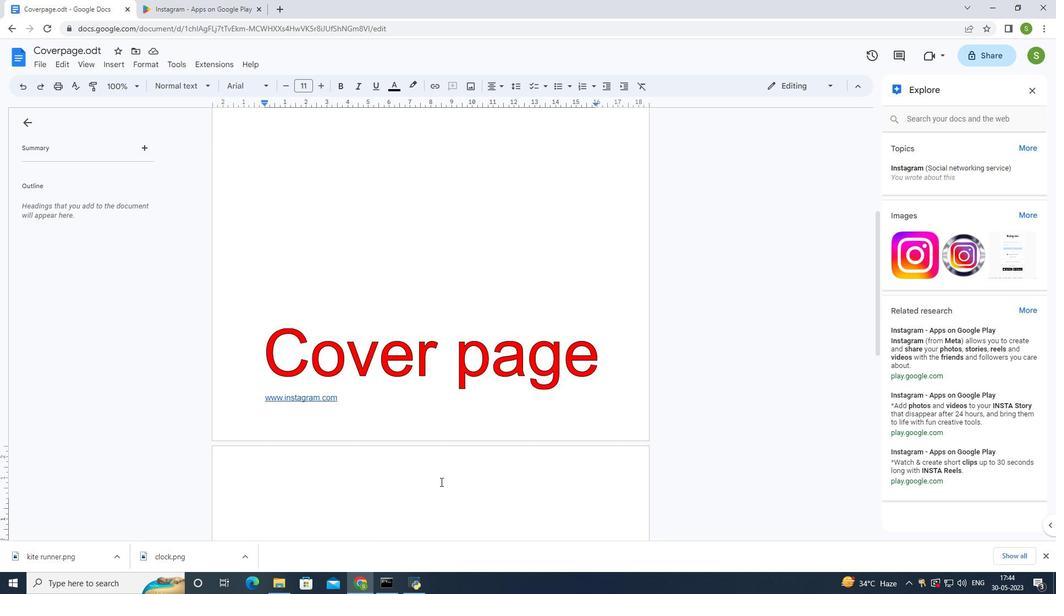 
Action: Mouse moved to (324, 326)
Screenshot: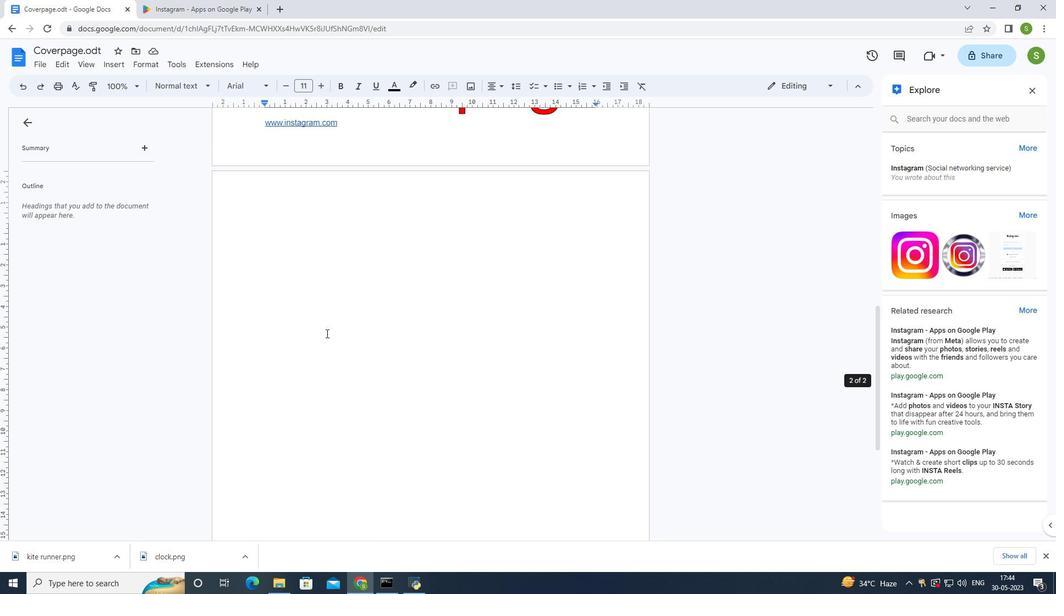 
Action: Mouse pressed left at (324, 326)
Screenshot: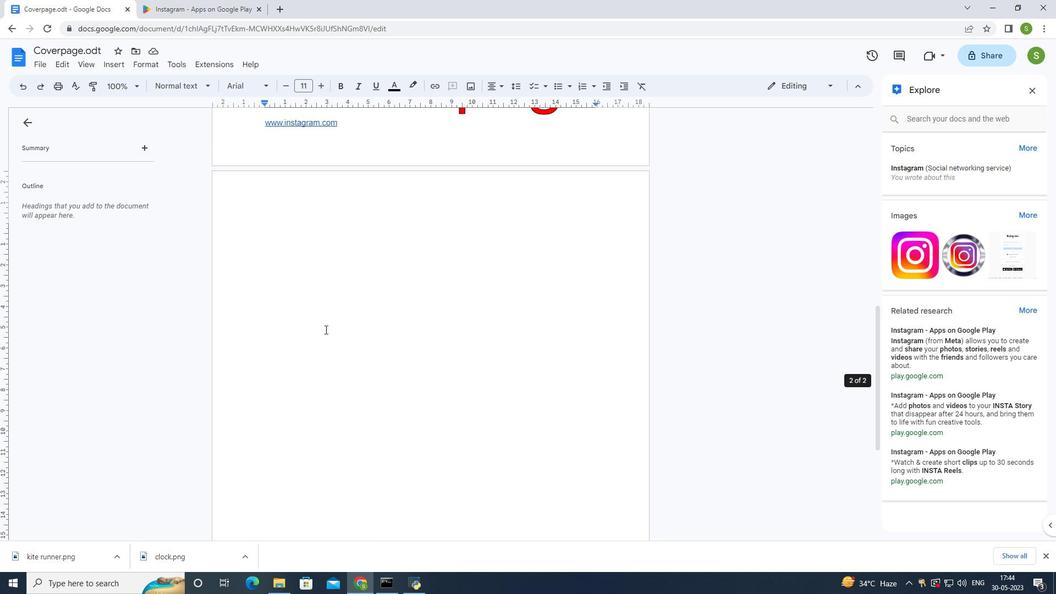 
Action: Mouse pressed left at (324, 326)
Screenshot: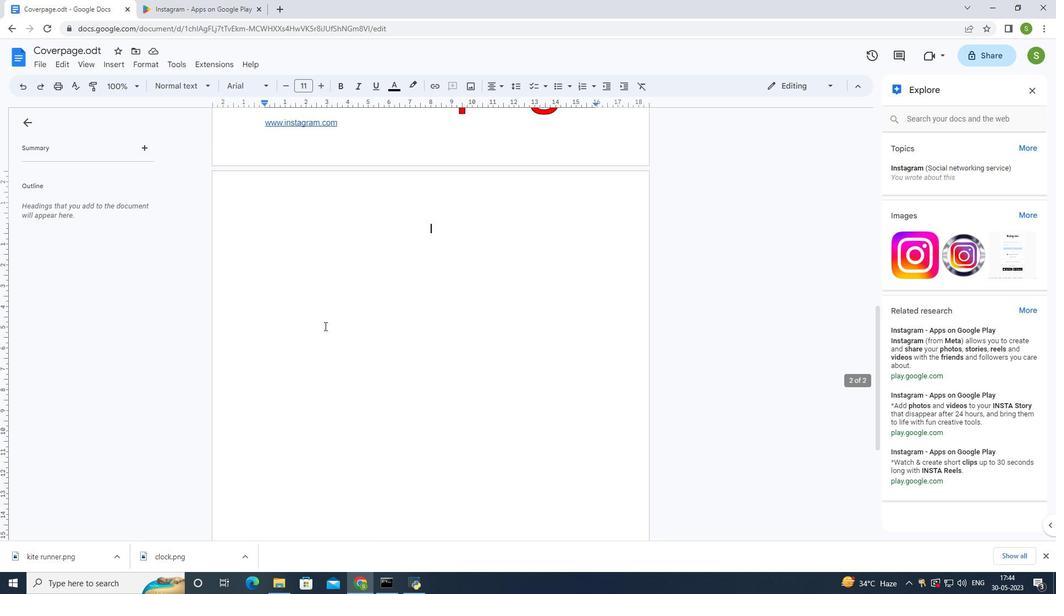 
Action: Mouse moved to (385, 347)
Screenshot: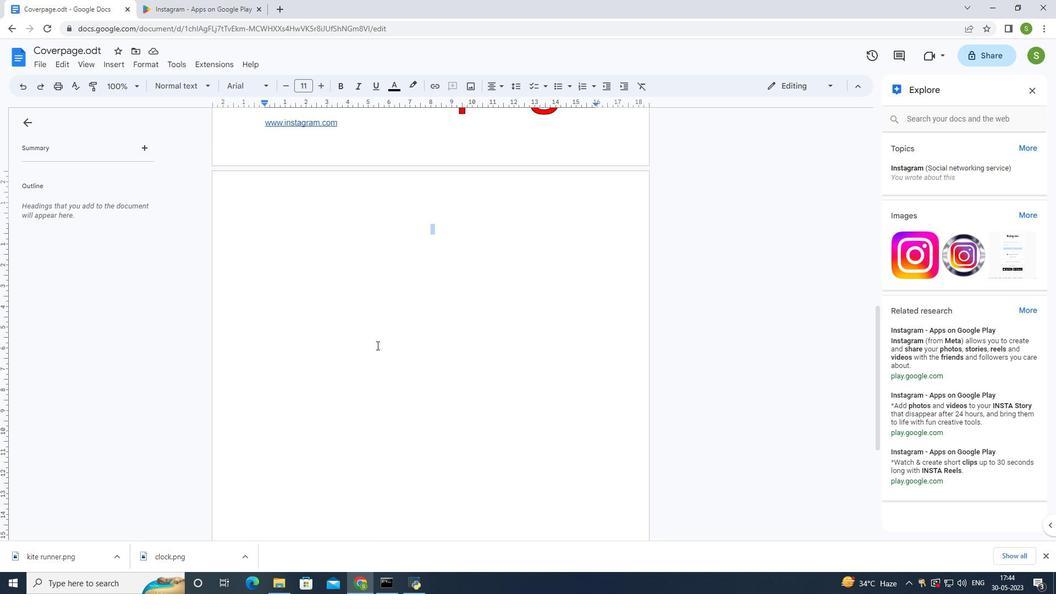 
Action: Mouse pressed left at (385, 347)
Screenshot: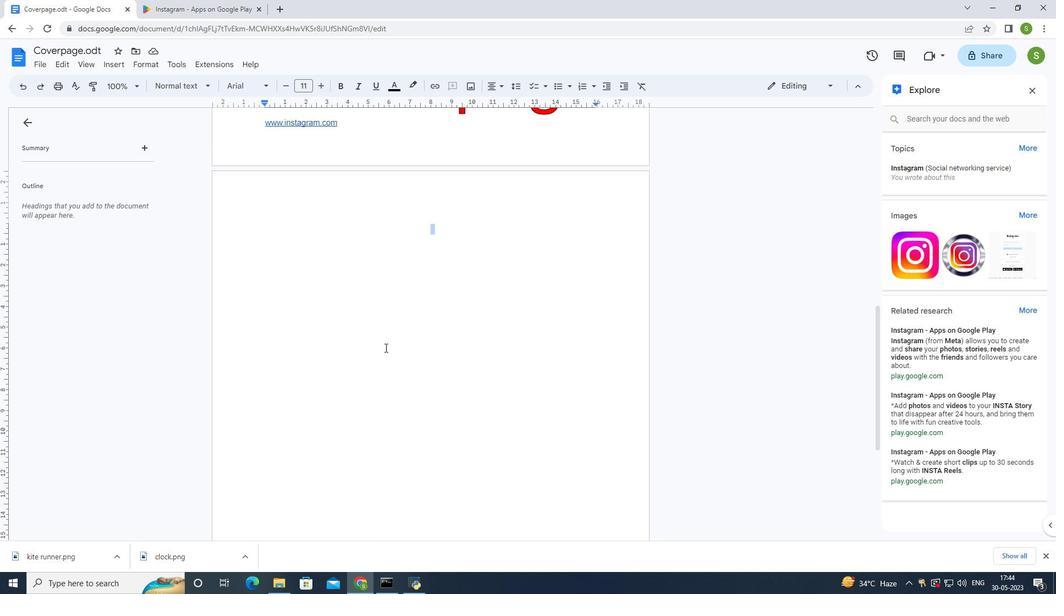 
Action: Mouse moved to (386, 347)
Screenshot: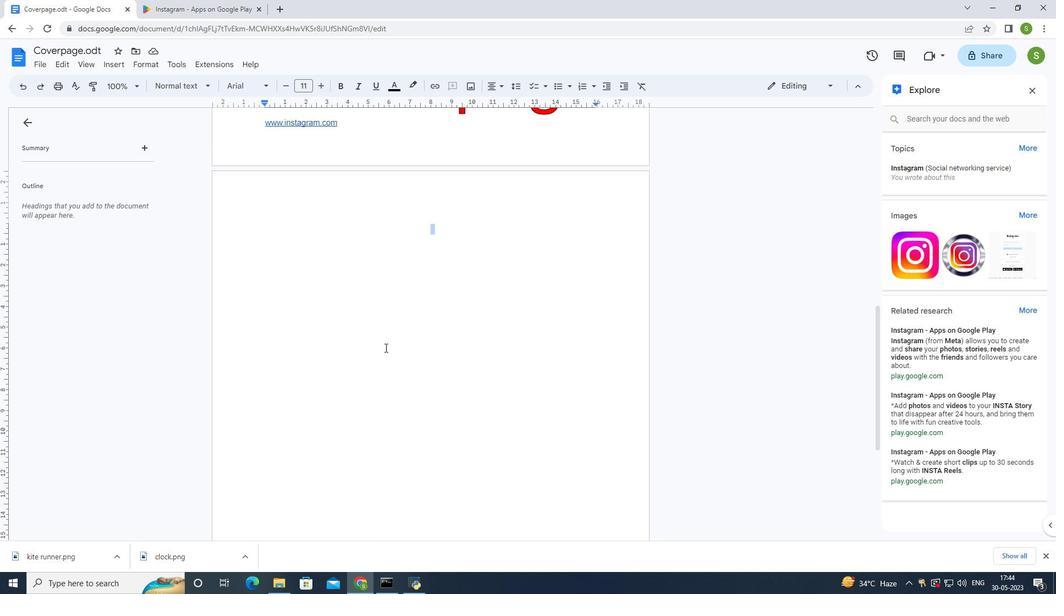 
Action: Key pressed ctrl+V
Screenshot: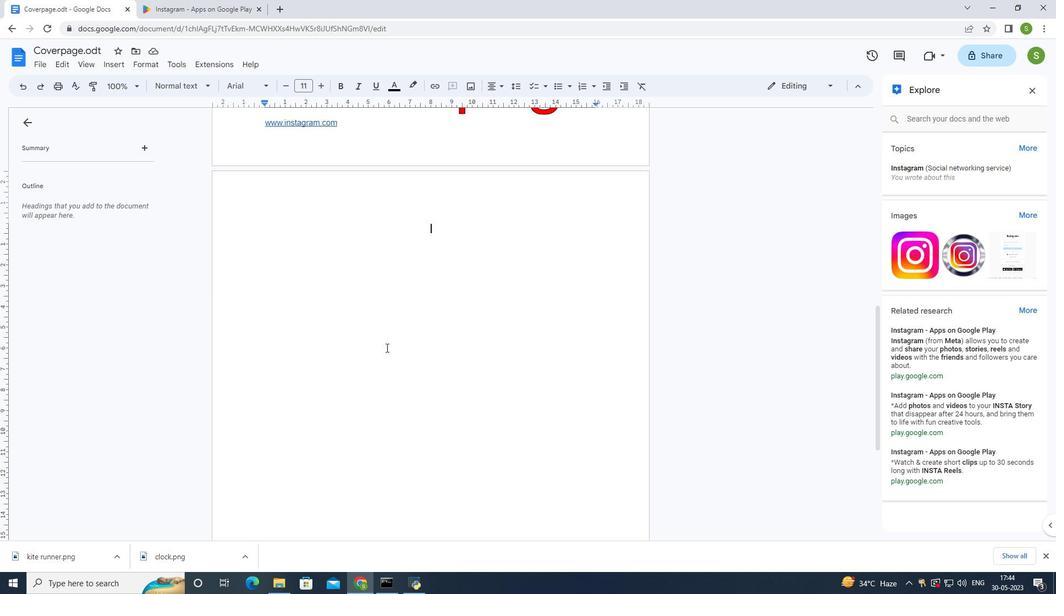 
Action: Mouse moved to (269, 226)
Screenshot: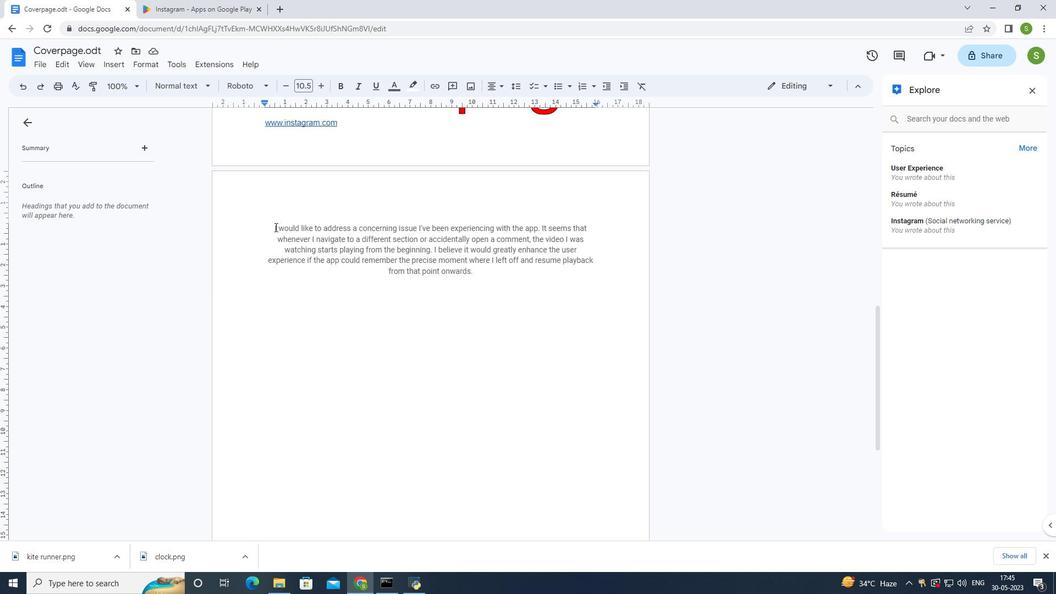
Action: Mouse pressed left at (269, 226)
Screenshot: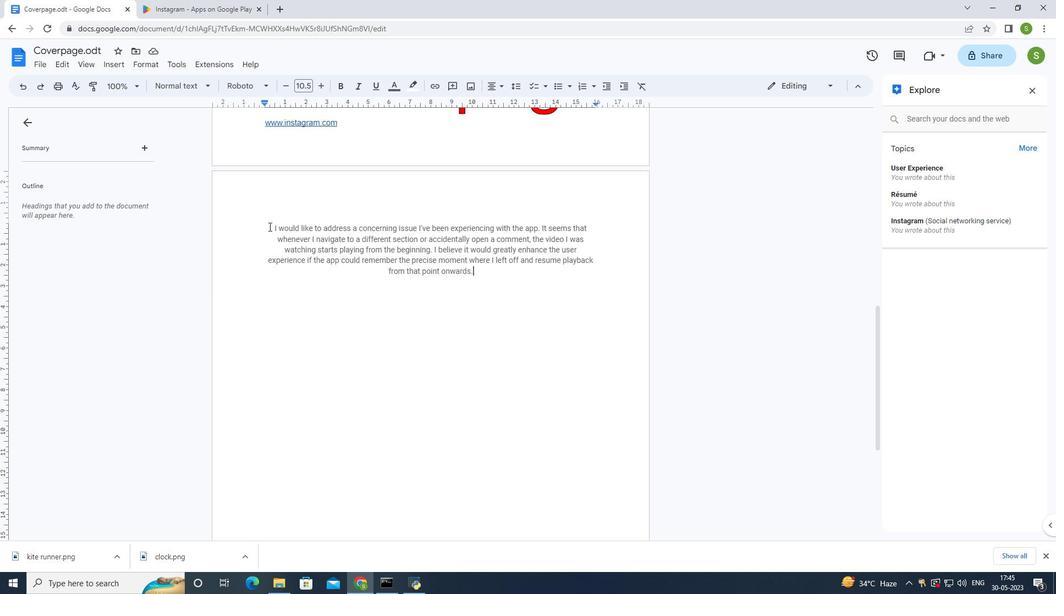
Action: Mouse moved to (489, 81)
Screenshot: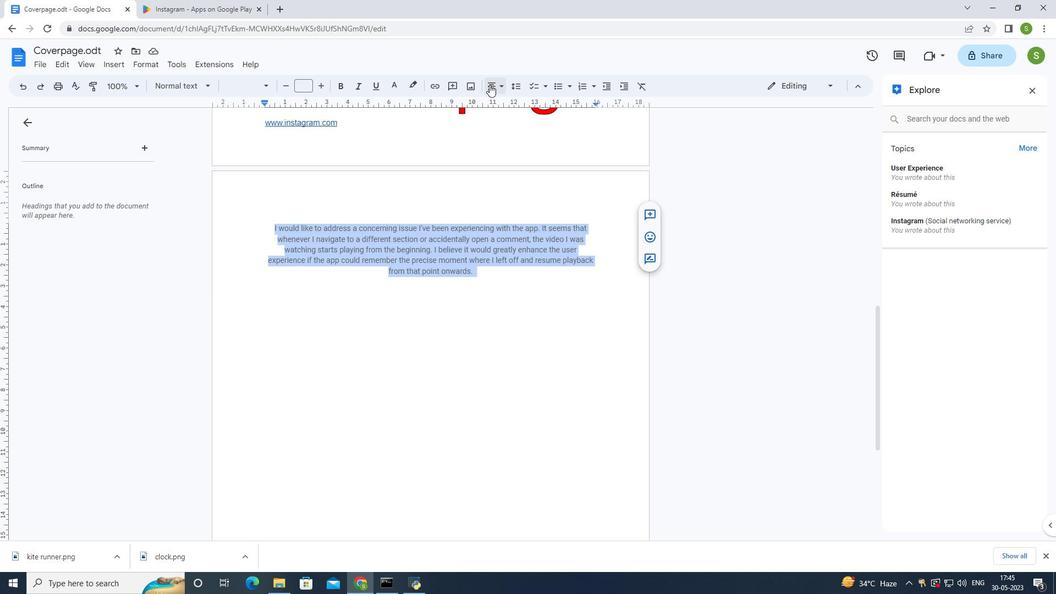 
Action: Mouse pressed left at (489, 81)
Screenshot: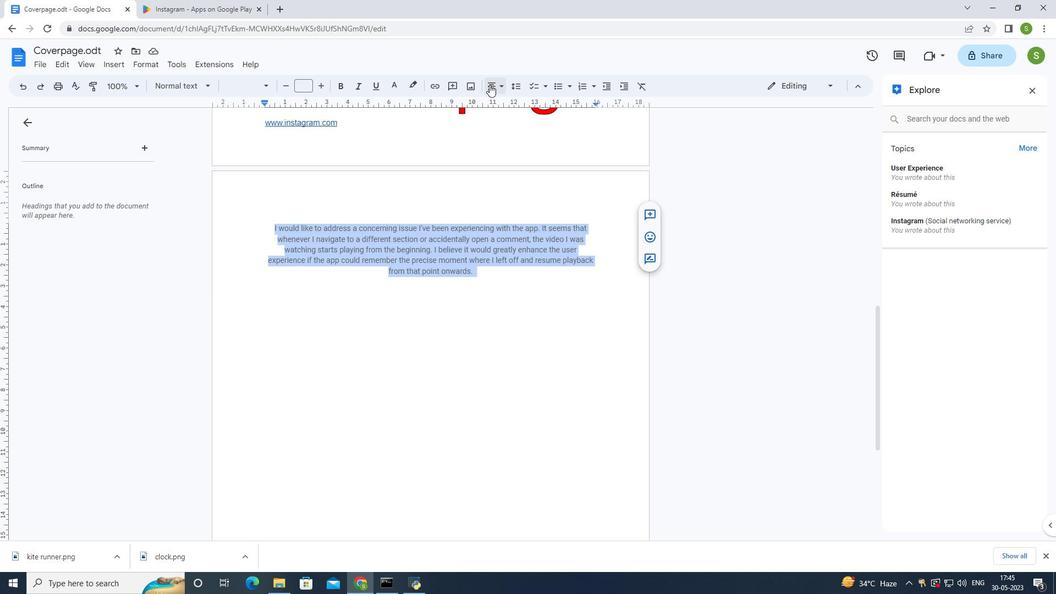 
Action: Mouse moved to (507, 102)
Screenshot: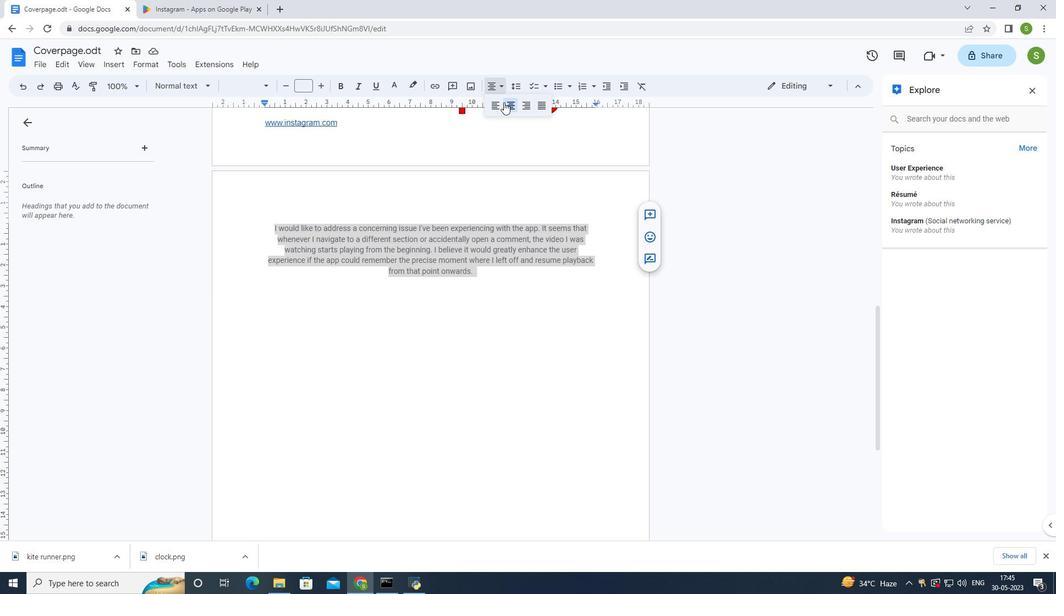 
Action: Mouse pressed left at (507, 102)
Screenshot: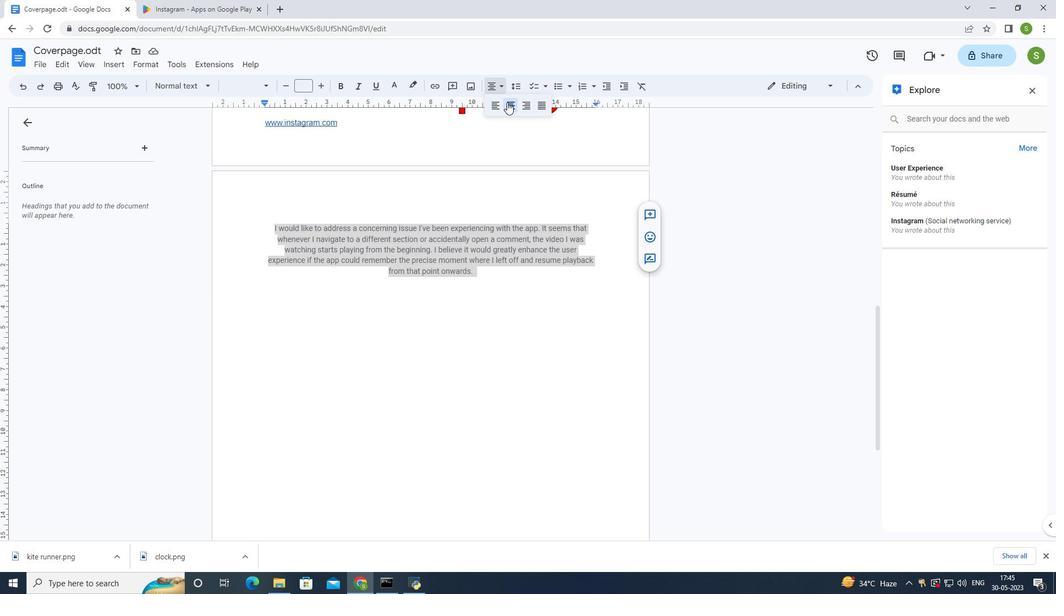 
Action: Mouse moved to (414, 370)
Screenshot: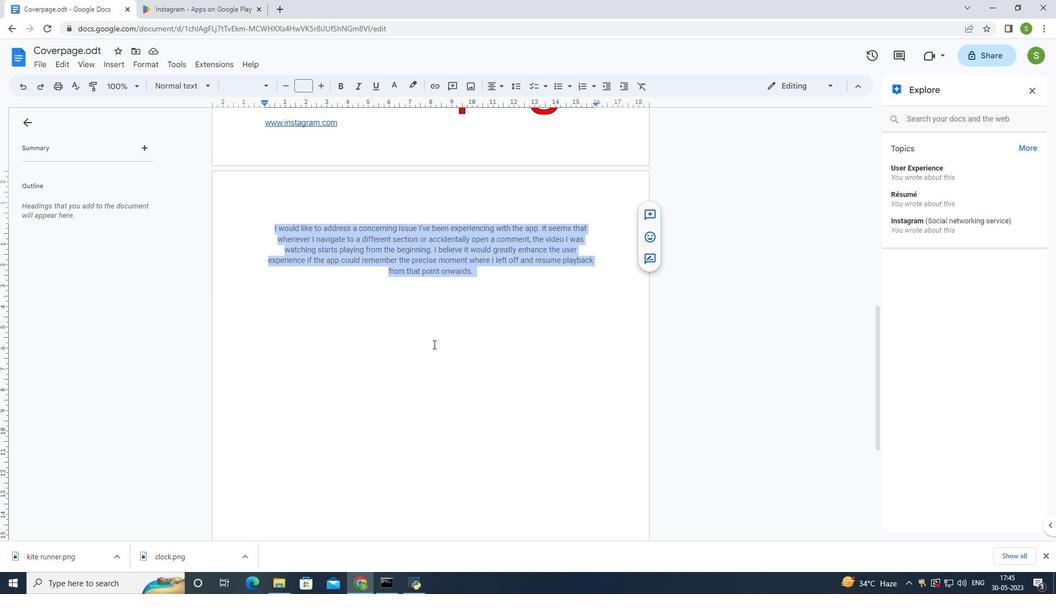
Action: Mouse pressed left at (414, 370)
Screenshot: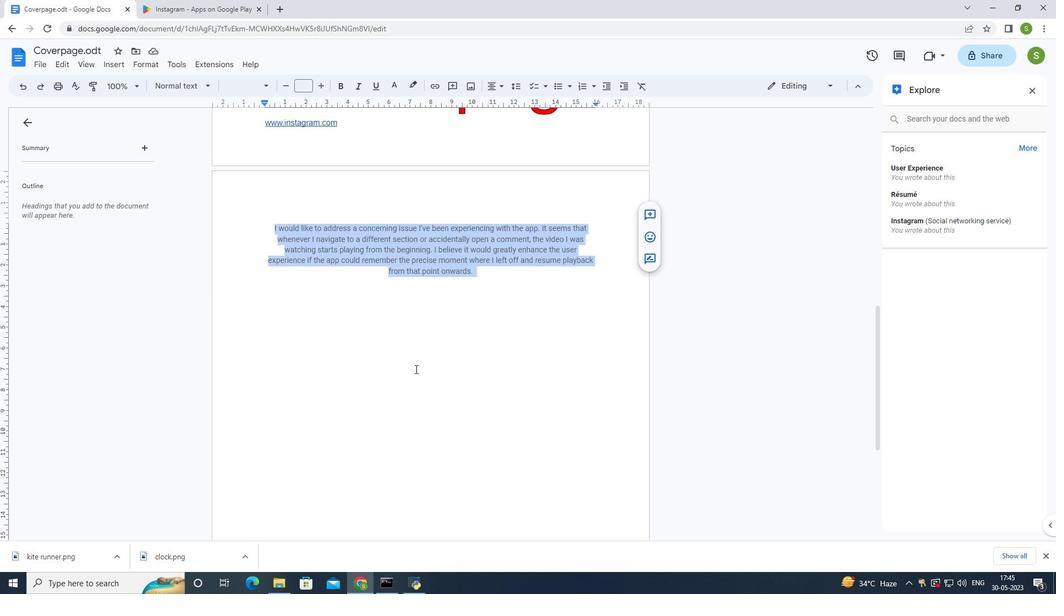 
Action: Mouse moved to (536, 323)
Screenshot: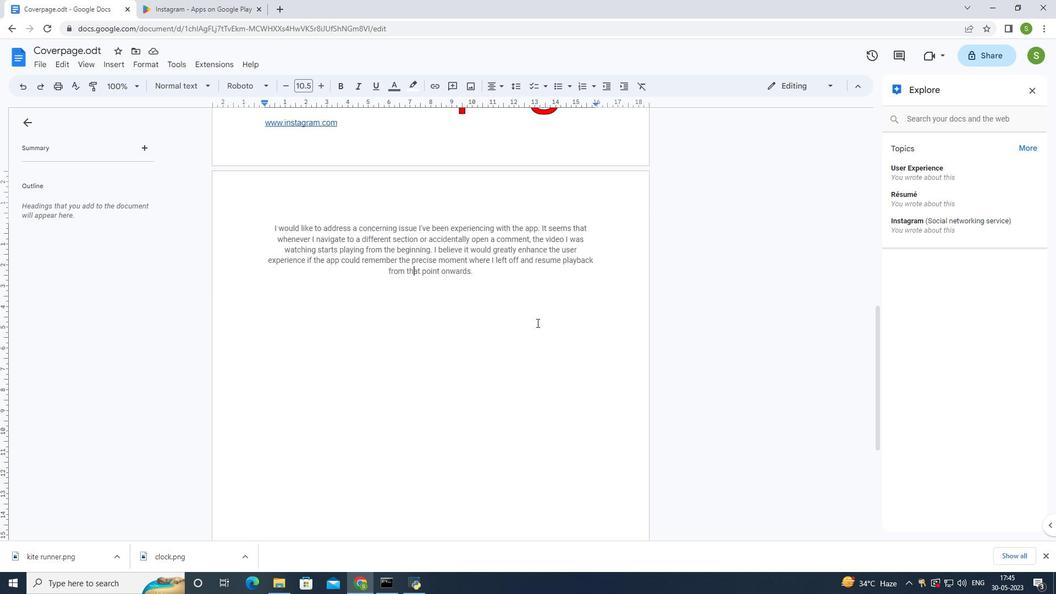 
Action: Key pressed ctrl+S
Screenshot: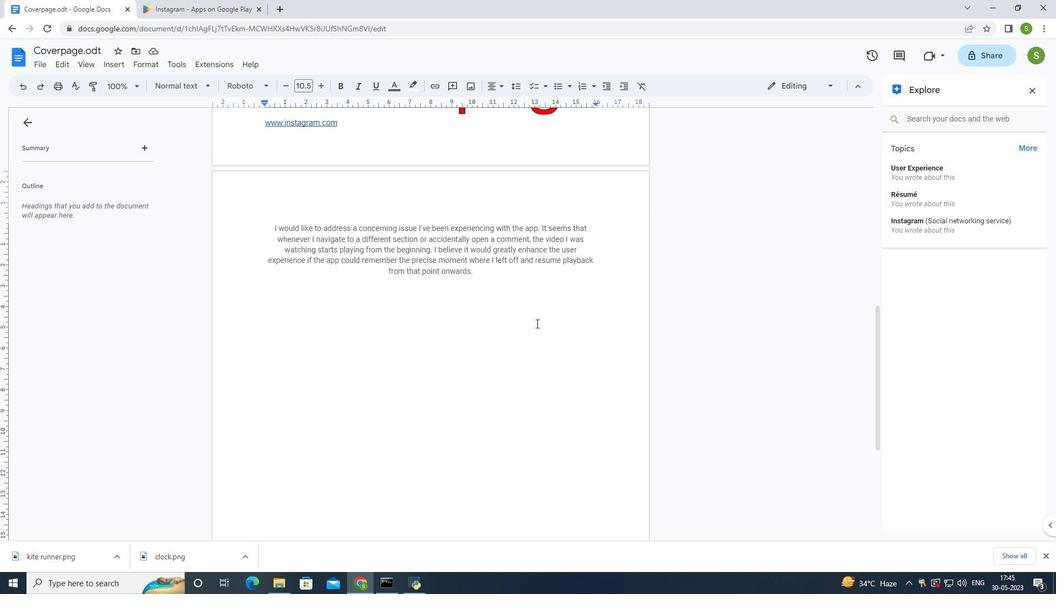 
Action: Mouse moved to (536, 324)
Screenshot: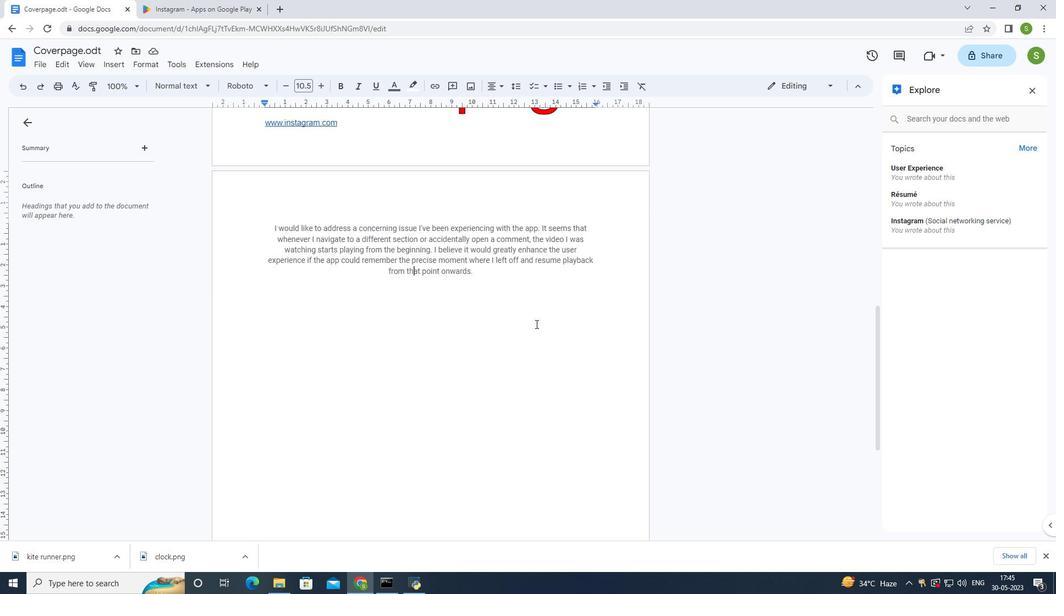 
